Task: Look for space in I-n-Salah, Algeria from 21st June, 2023 to 29th June, 2023 for 4 adults in price range Rs.7000 to Rs.12000. Place can be entire place with 2 bedrooms having 2 beds and 2 bathrooms. Property type can be house, flat, hotel. Amenities needed are: washing machine. Booking option can be shelf check-in. Required host language is .
Action: Mouse moved to (595, 113)
Screenshot: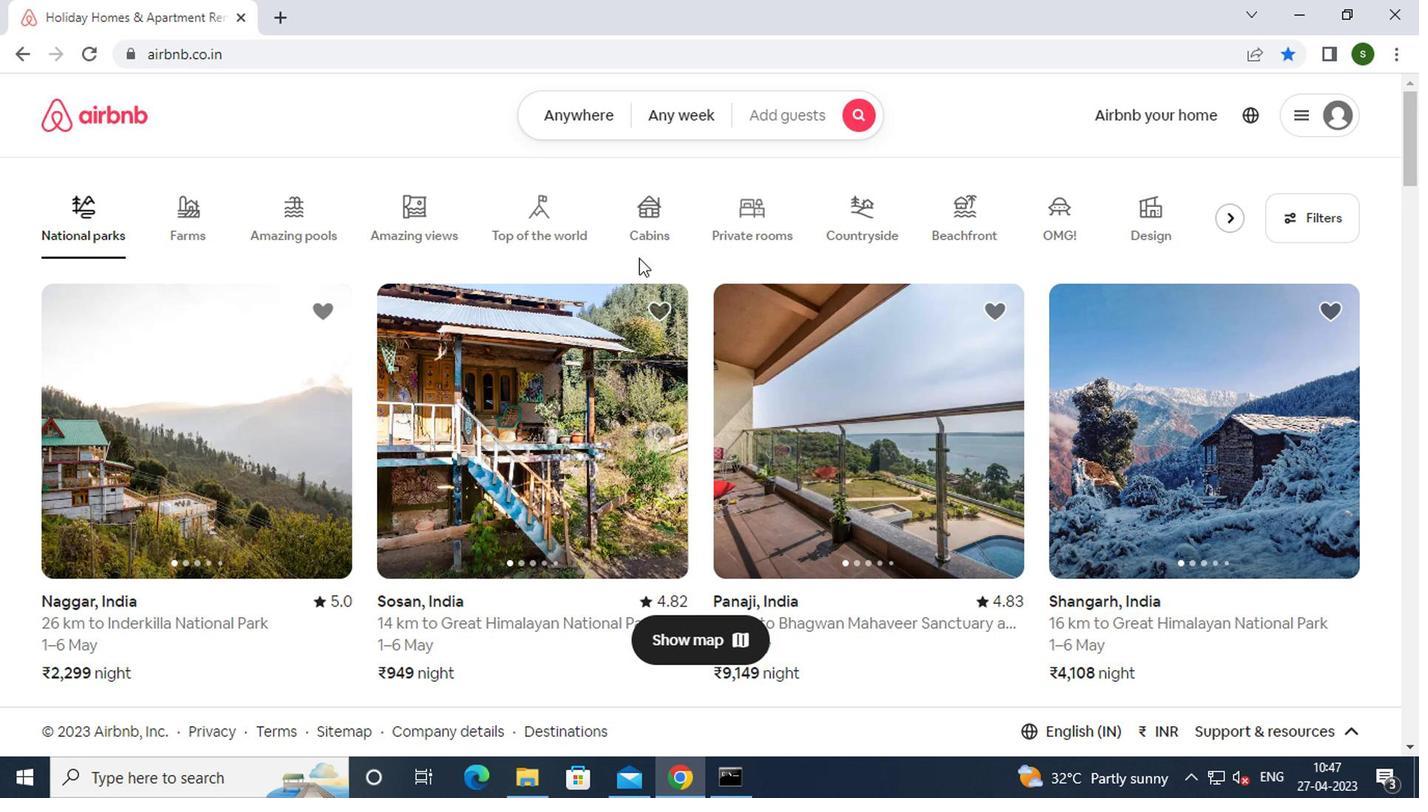 
Action: Mouse pressed left at (595, 113)
Screenshot: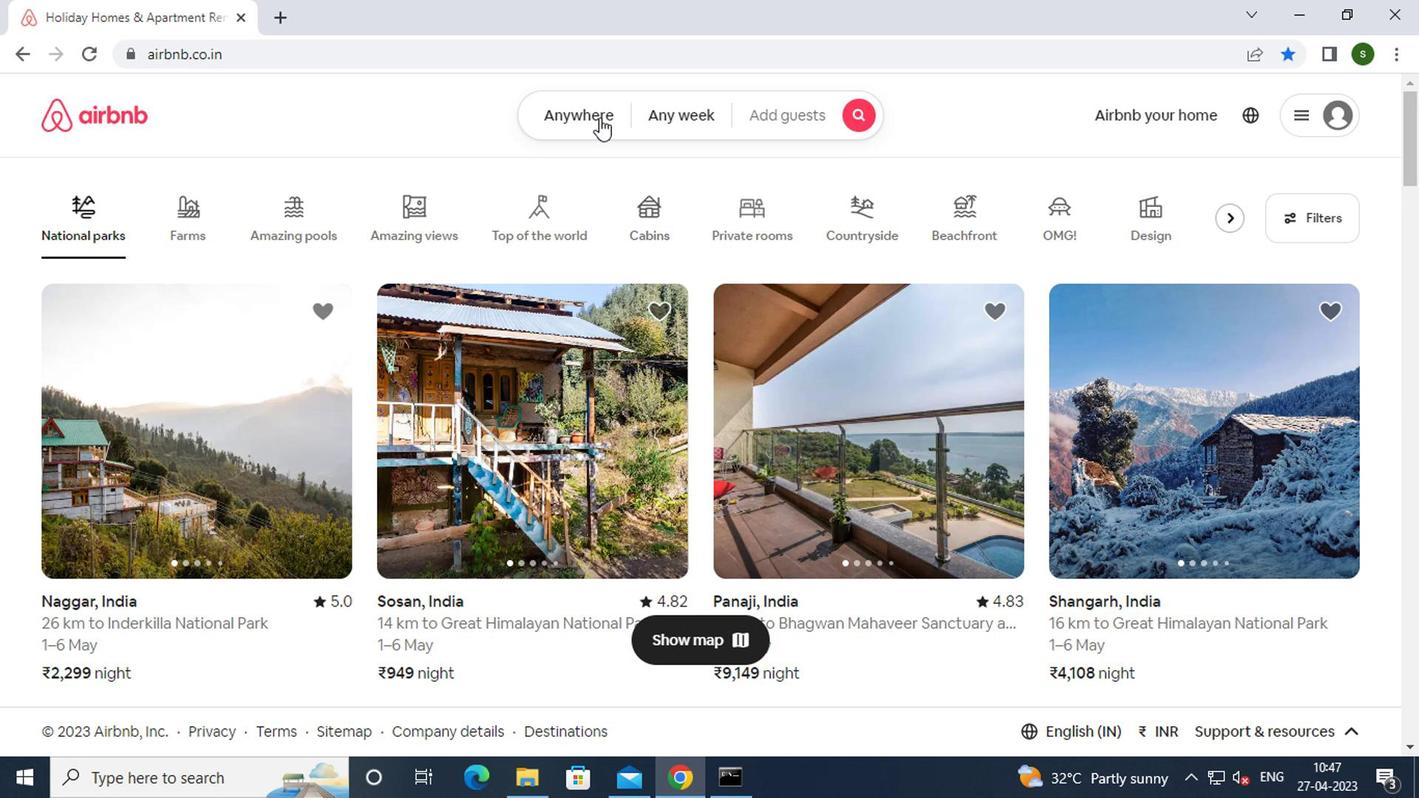 
Action: Mouse moved to (489, 198)
Screenshot: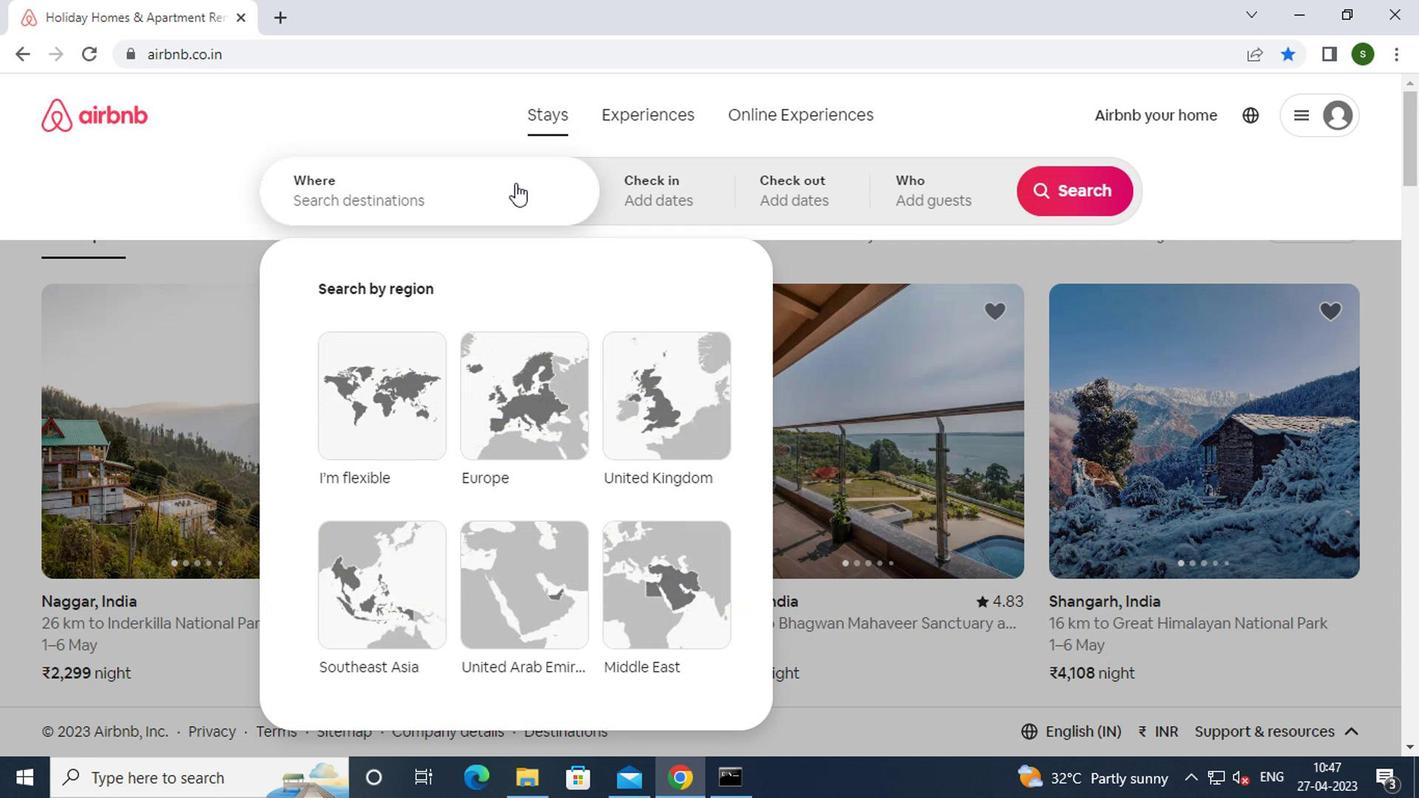
Action: Mouse pressed left at (489, 198)
Screenshot: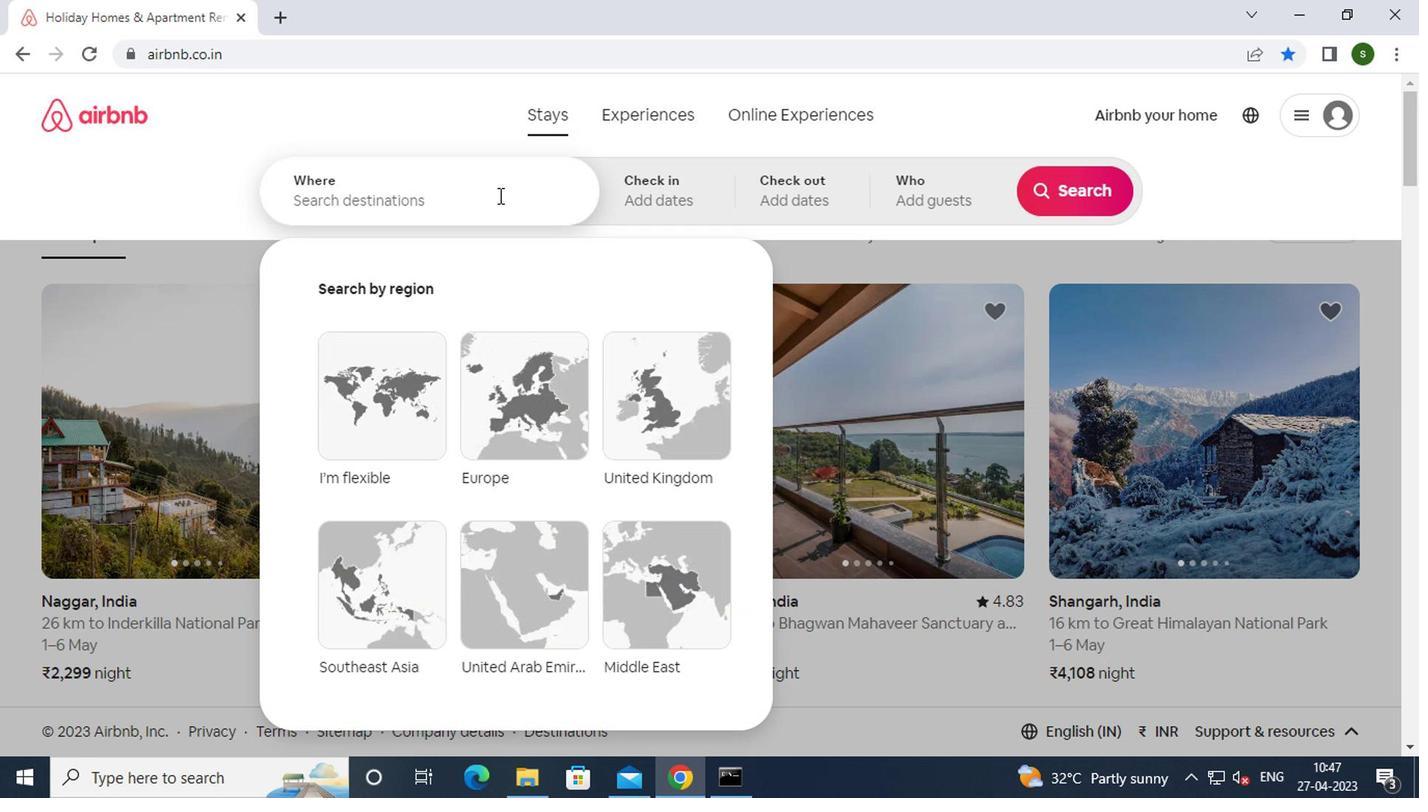 
Action: Key pressed i-<Key.caps_lock>n-<Key.caps_lock>s<Key.caps_lock>alah,<Key.space><Key.caps_lock>
Screenshot: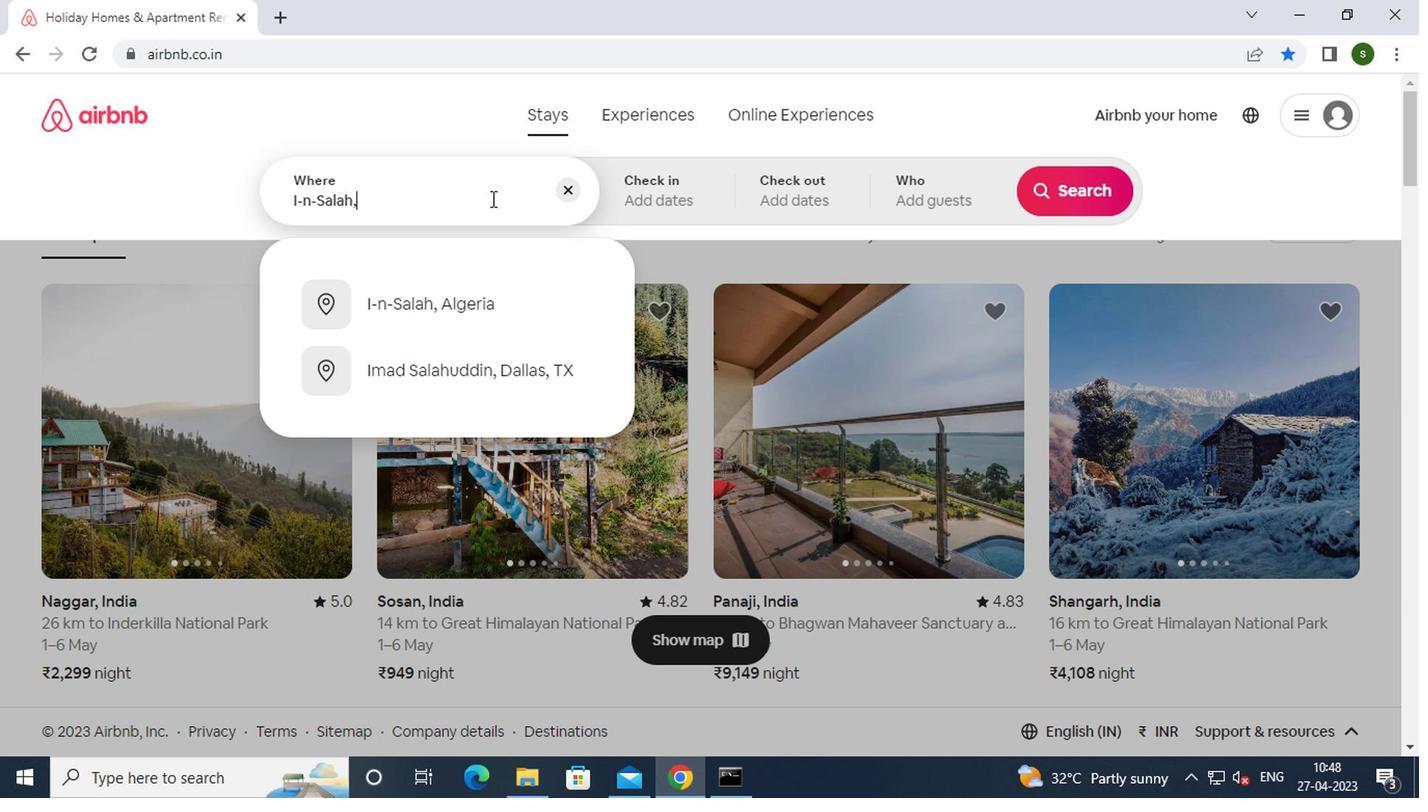 
Action: Mouse moved to (449, 285)
Screenshot: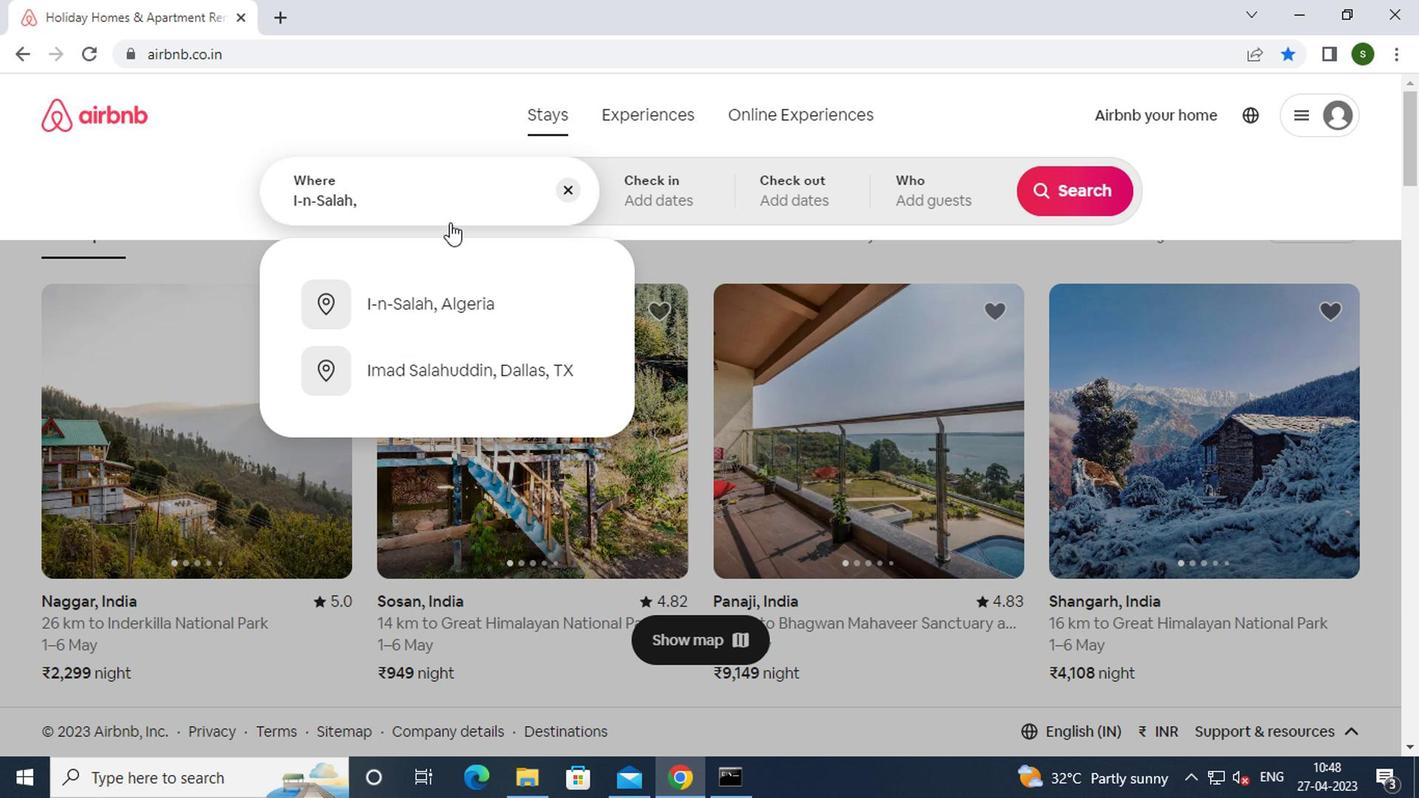 
Action: Mouse pressed left at (449, 285)
Screenshot: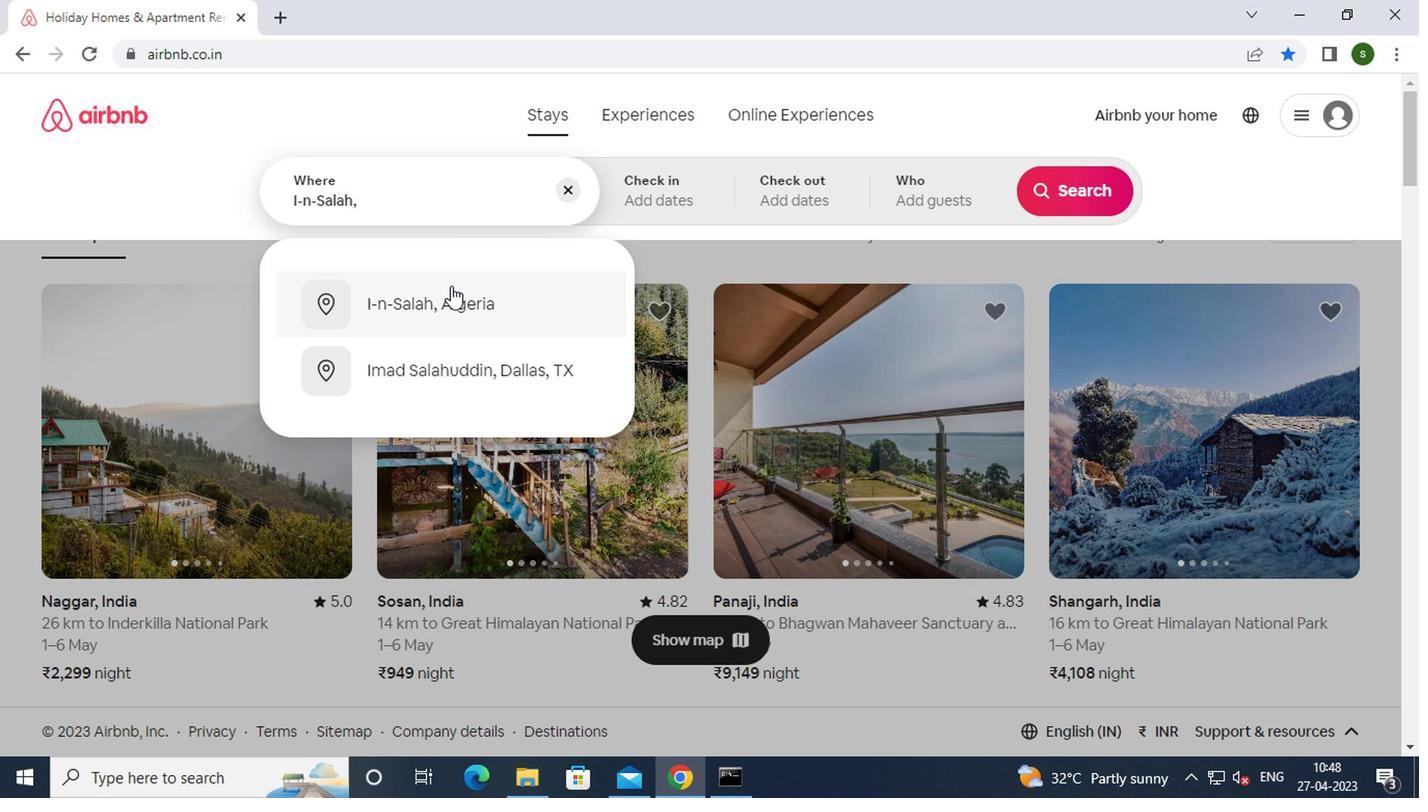 
Action: Mouse moved to (1045, 355)
Screenshot: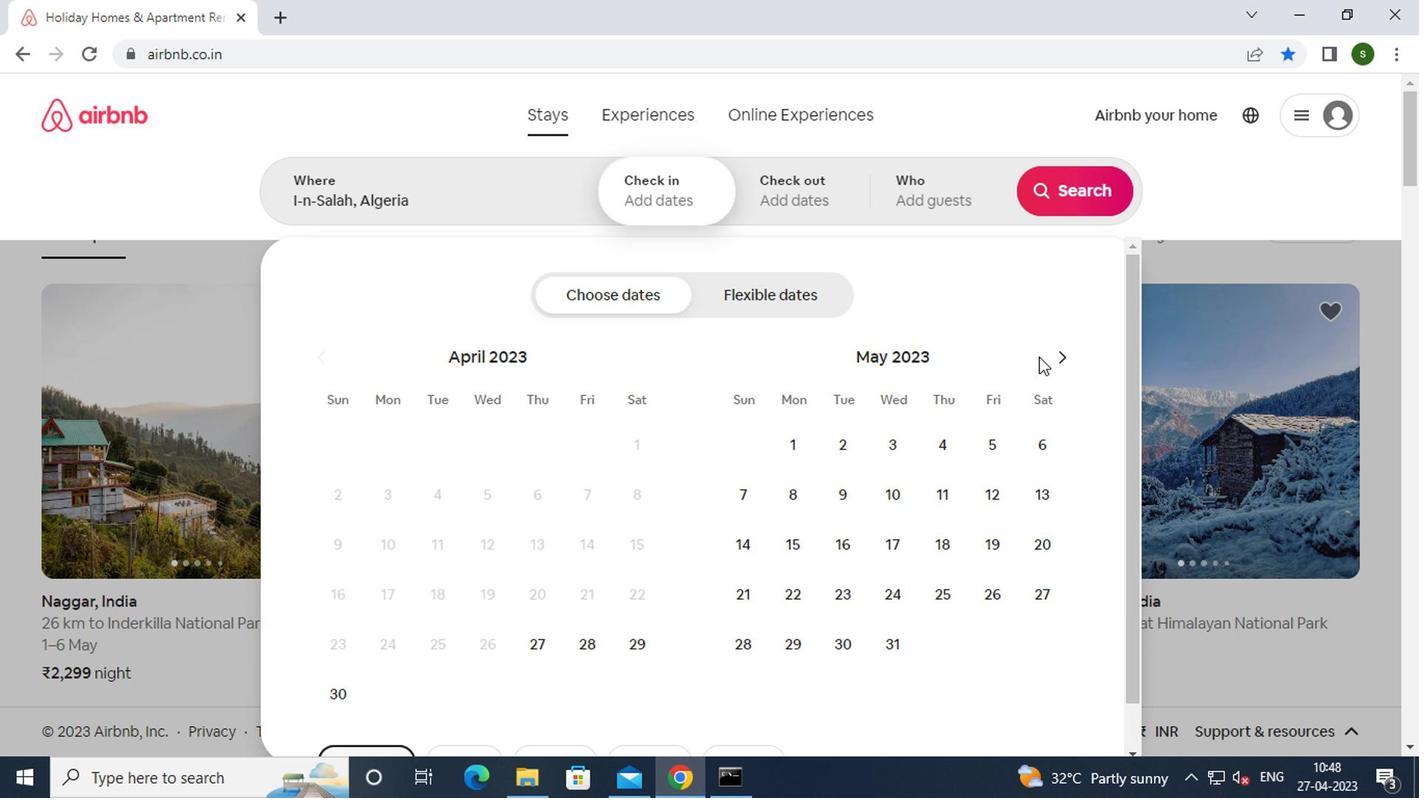 
Action: Mouse pressed left at (1045, 355)
Screenshot: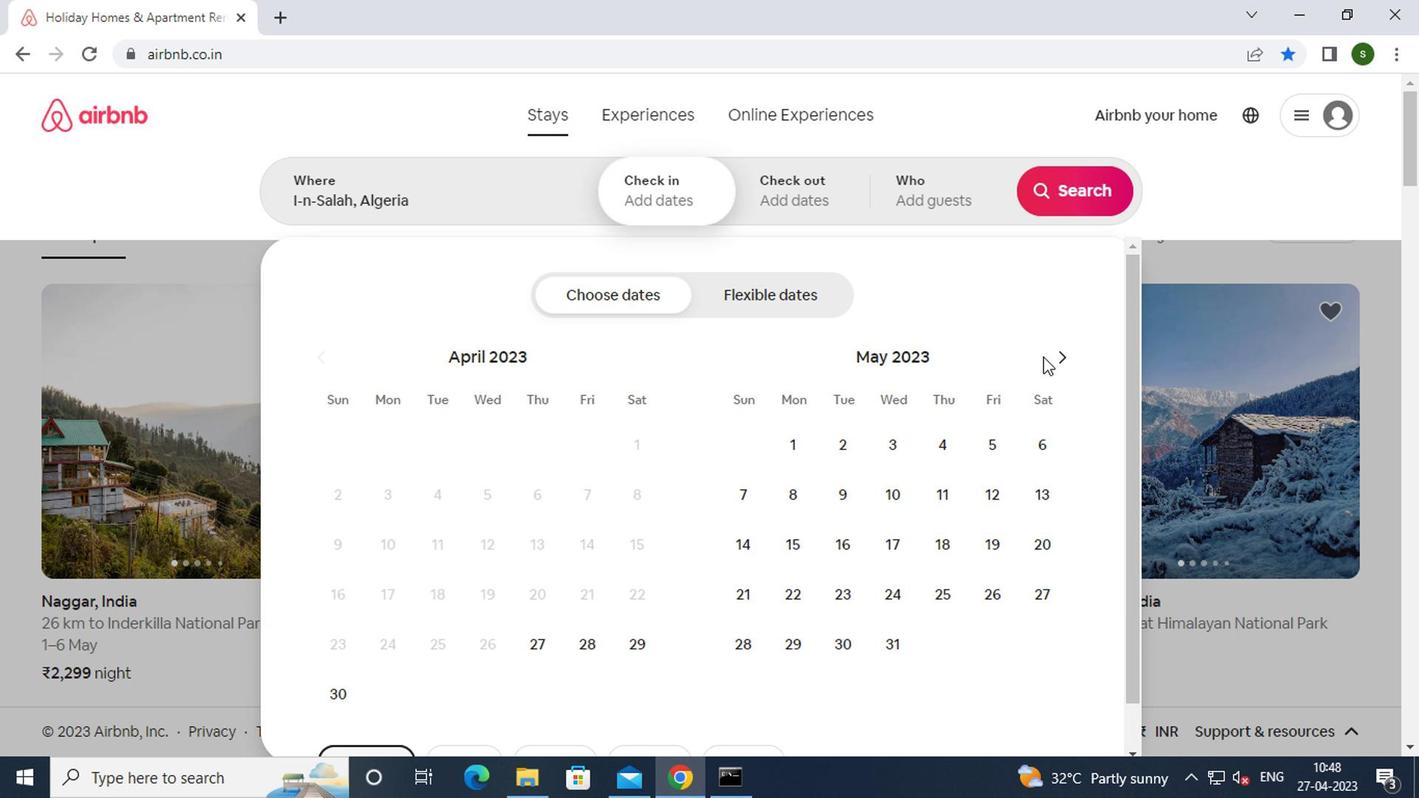 
Action: Mouse moved to (889, 595)
Screenshot: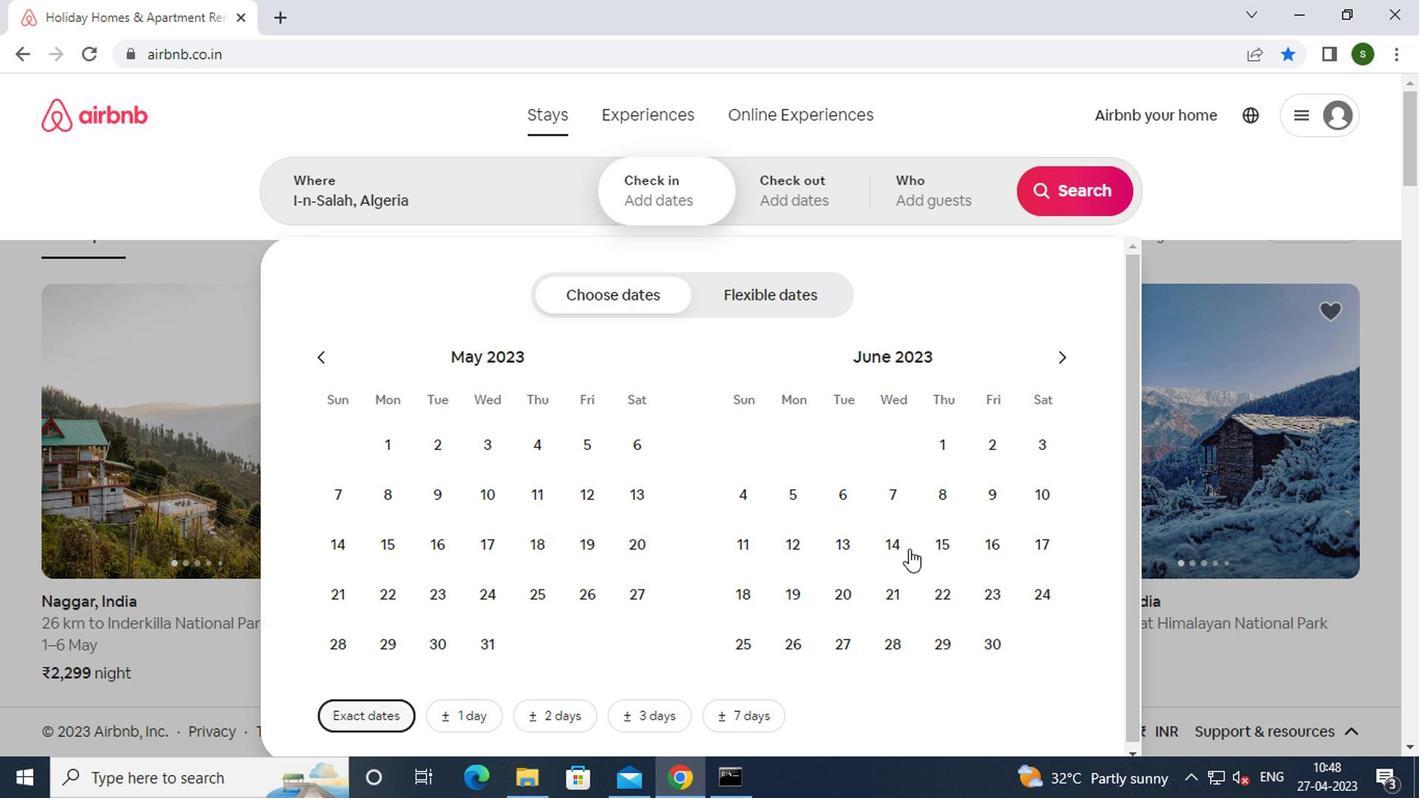 
Action: Mouse pressed left at (889, 595)
Screenshot: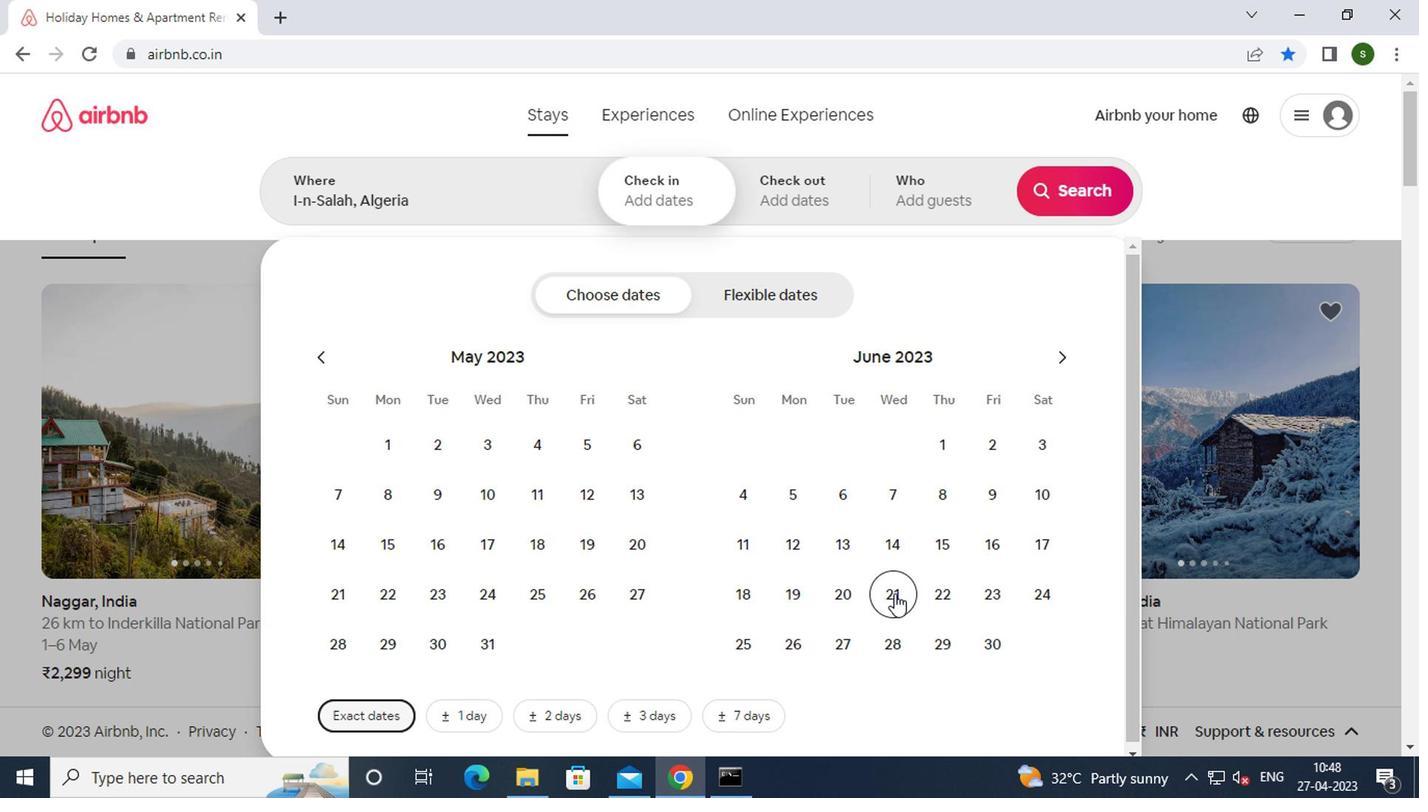 
Action: Mouse moved to (932, 638)
Screenshot: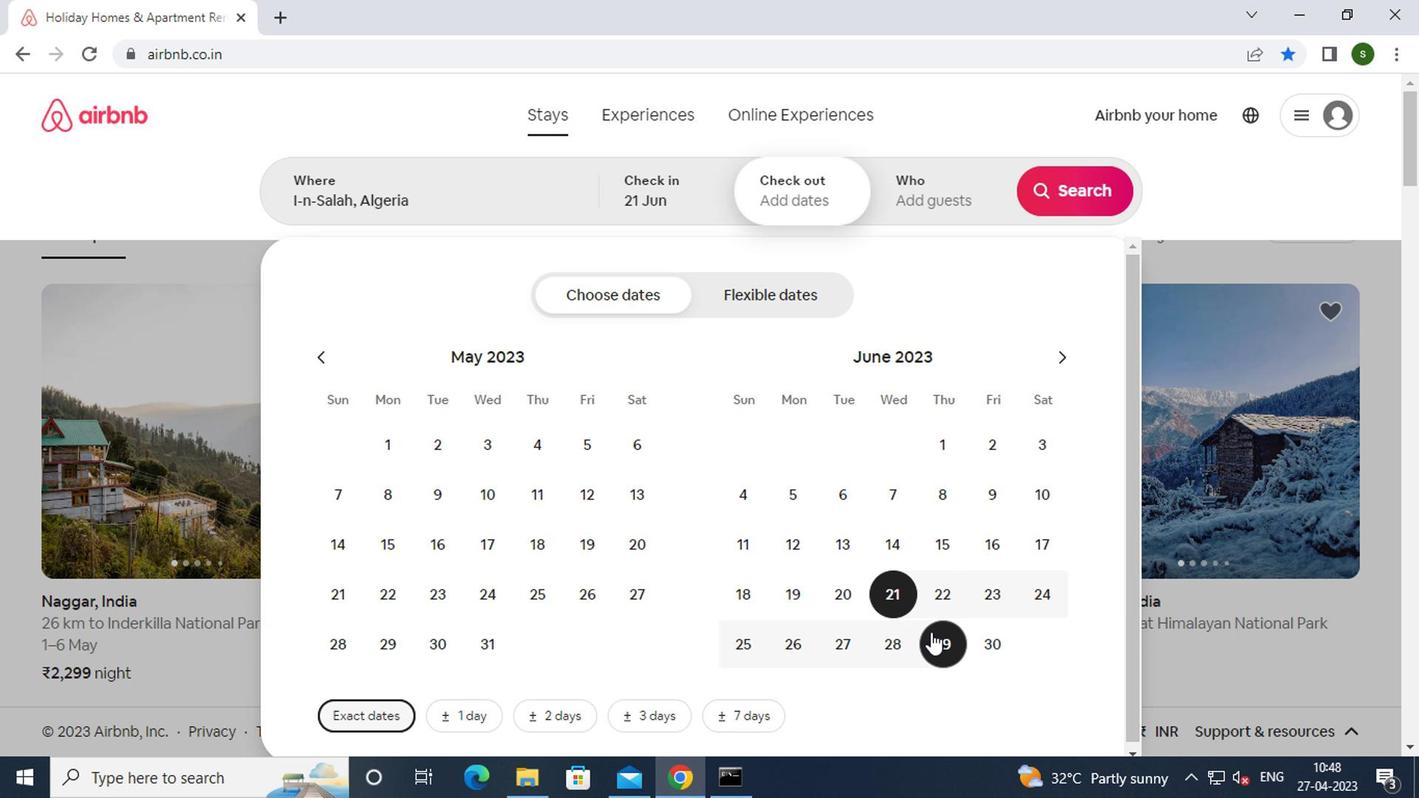 
Action: Mouse pressed left at (932, 638)
Screenshot: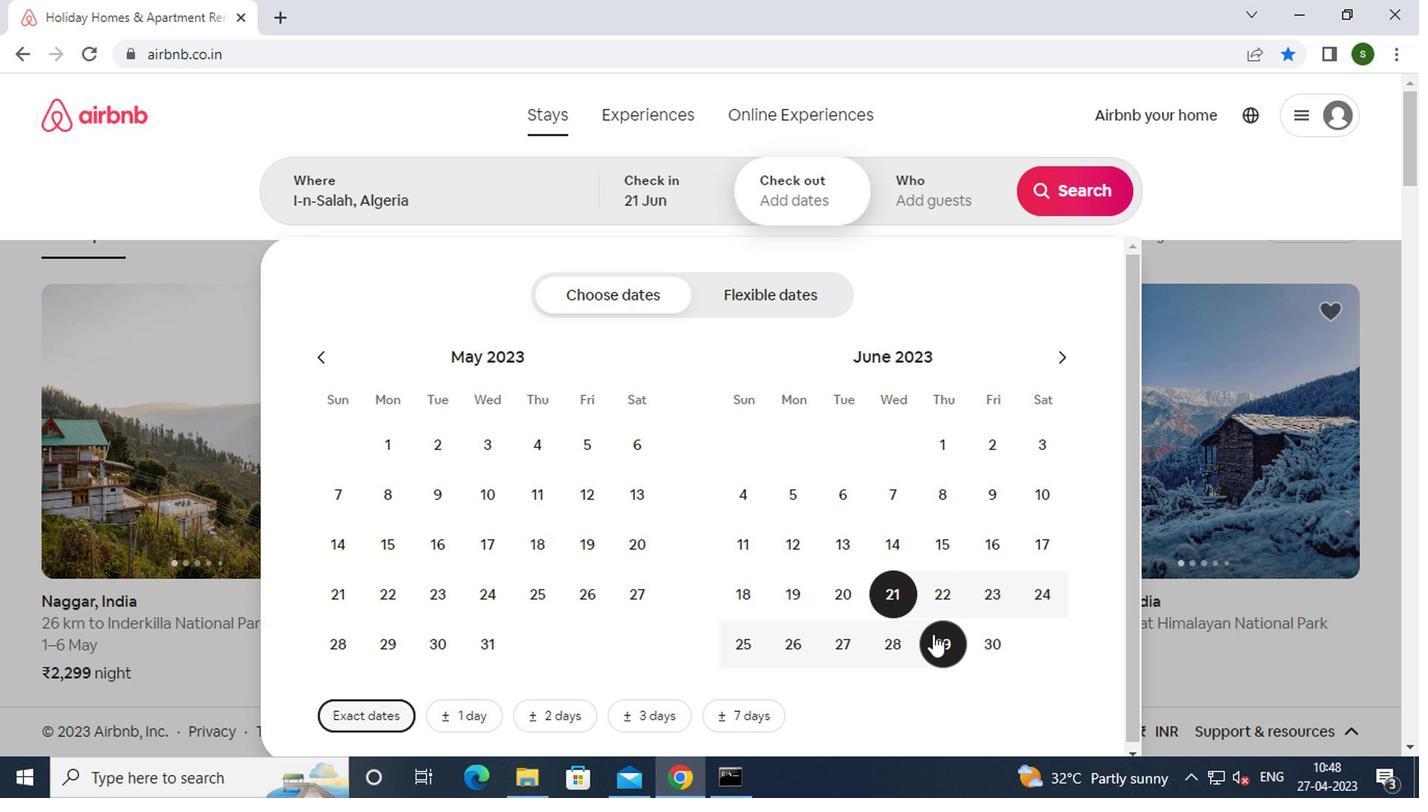 
Action: Mouse moved to (932, 194)
Screenshot: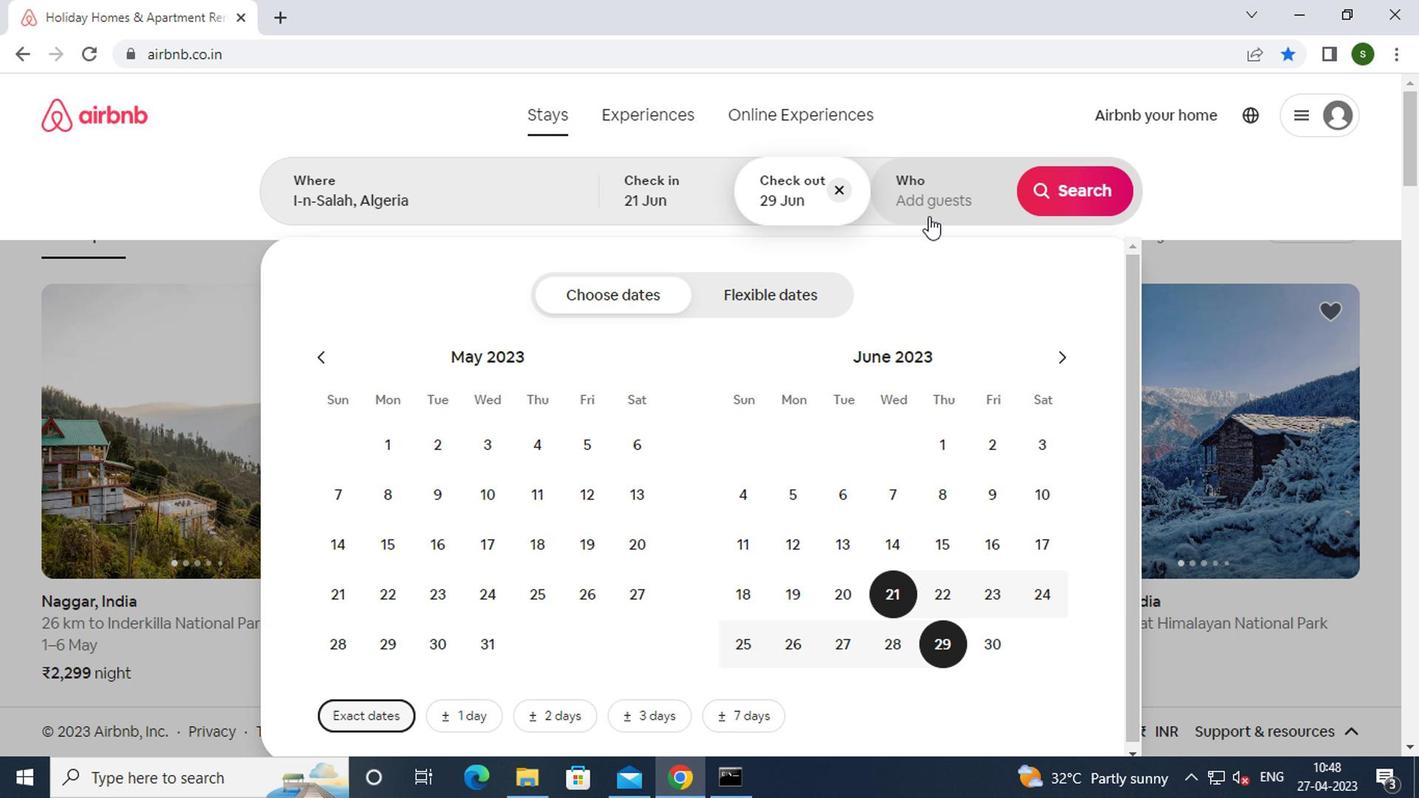 
Action: Mouse pressed left at (932, 194)
Screenshot: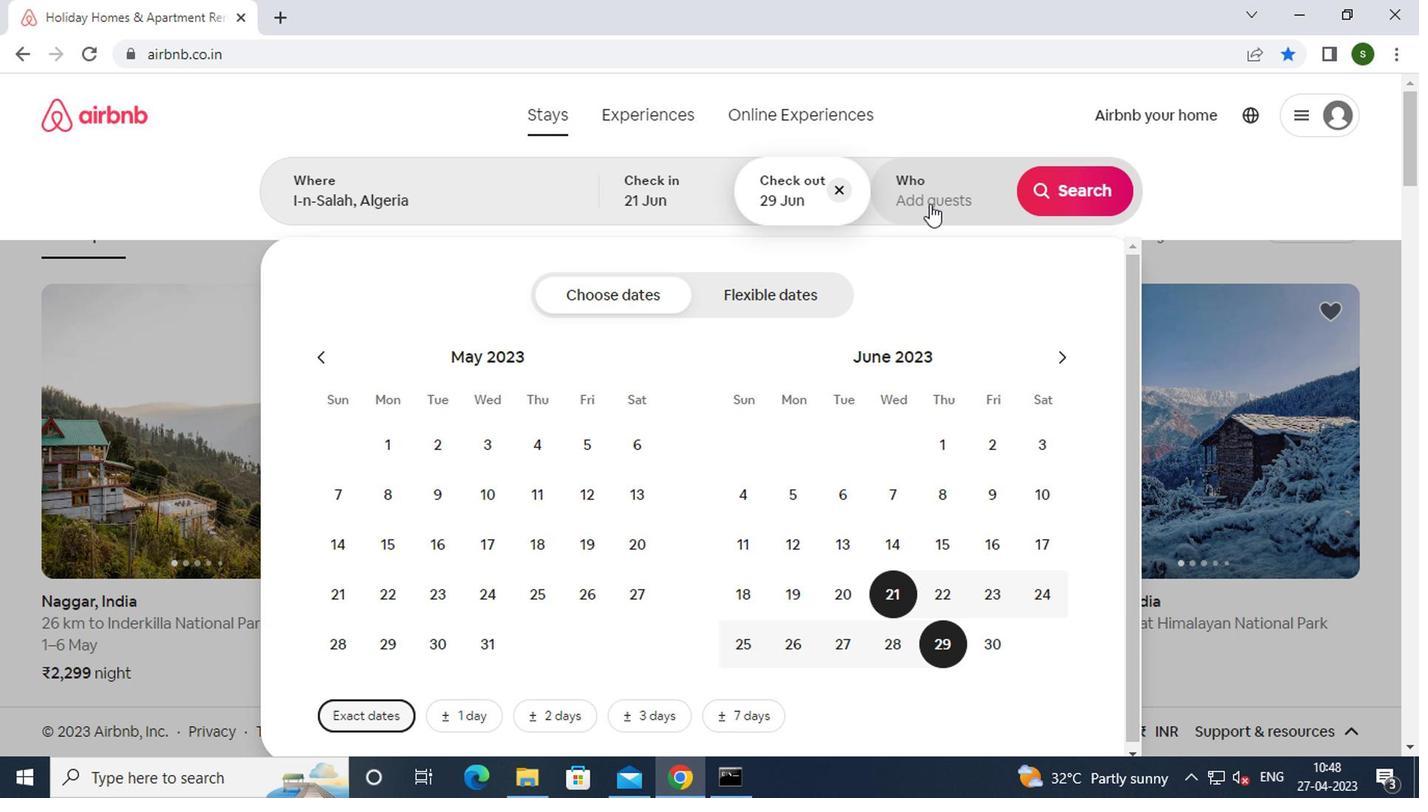 
Action: Mouse moved to (1080, 301)
Screenshot: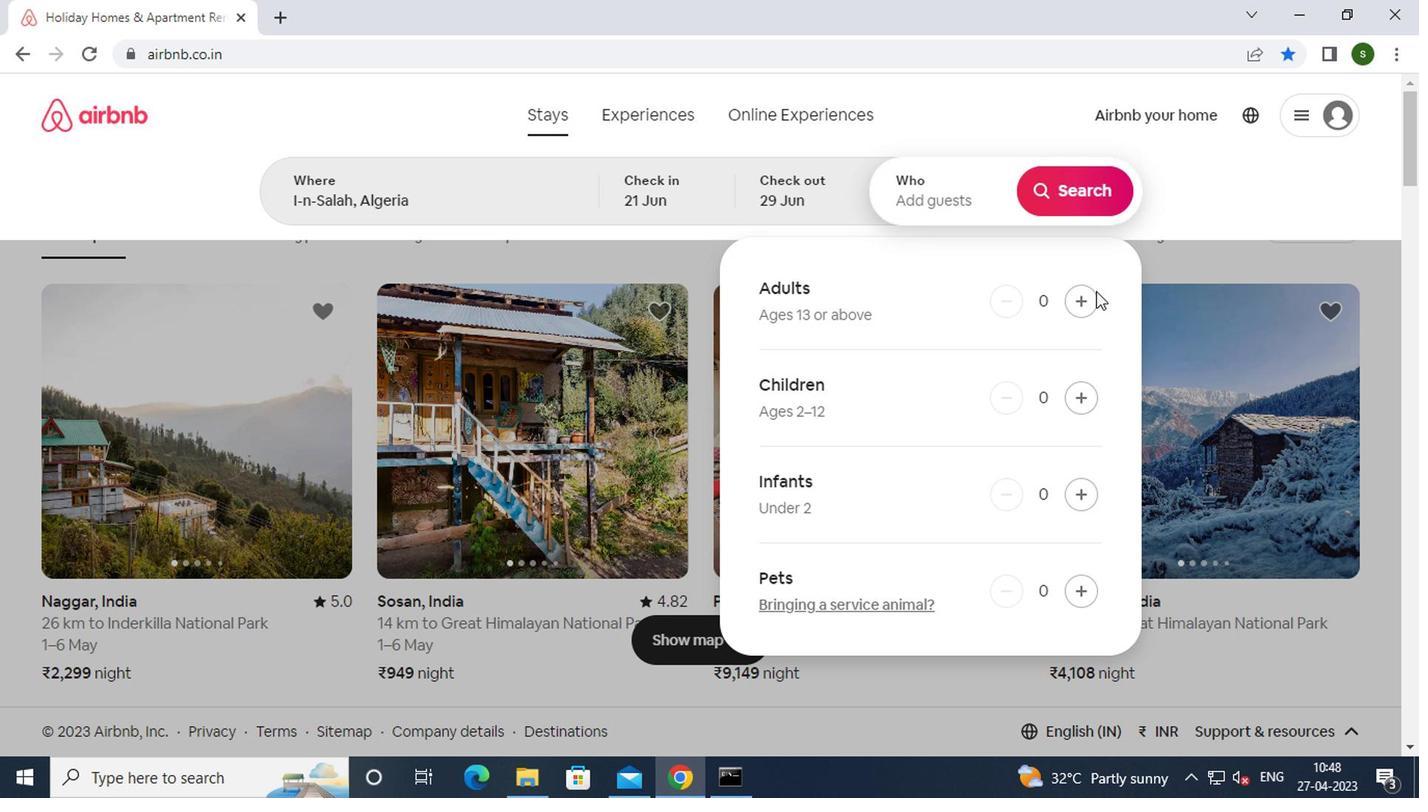 
Action: Mouse pressed left at (1080, 301)
Screenshot: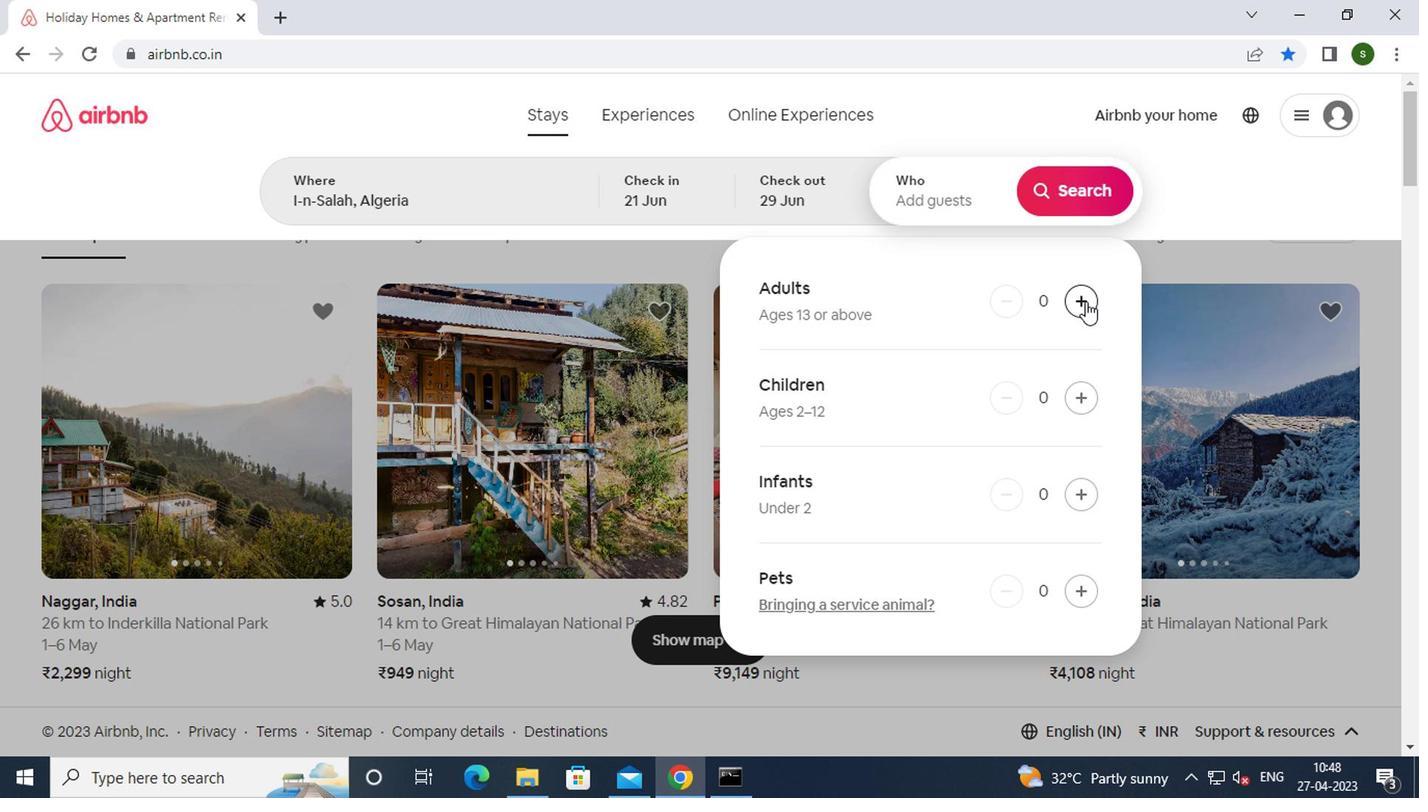 
Action: Mouse pressed left at (1080, 301)
Screenshot: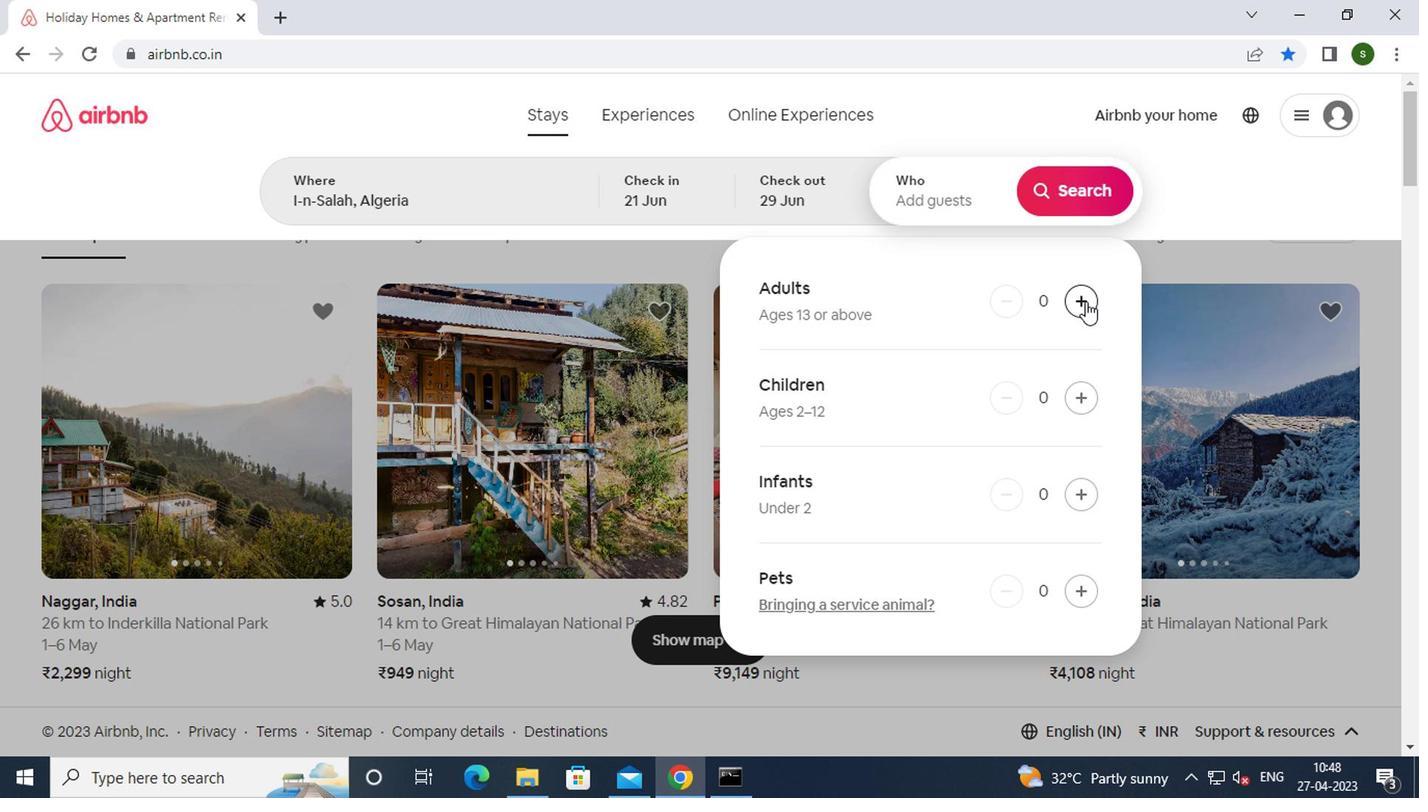 
Action: Mouse pressed left at (1080, 301)
Screenshot: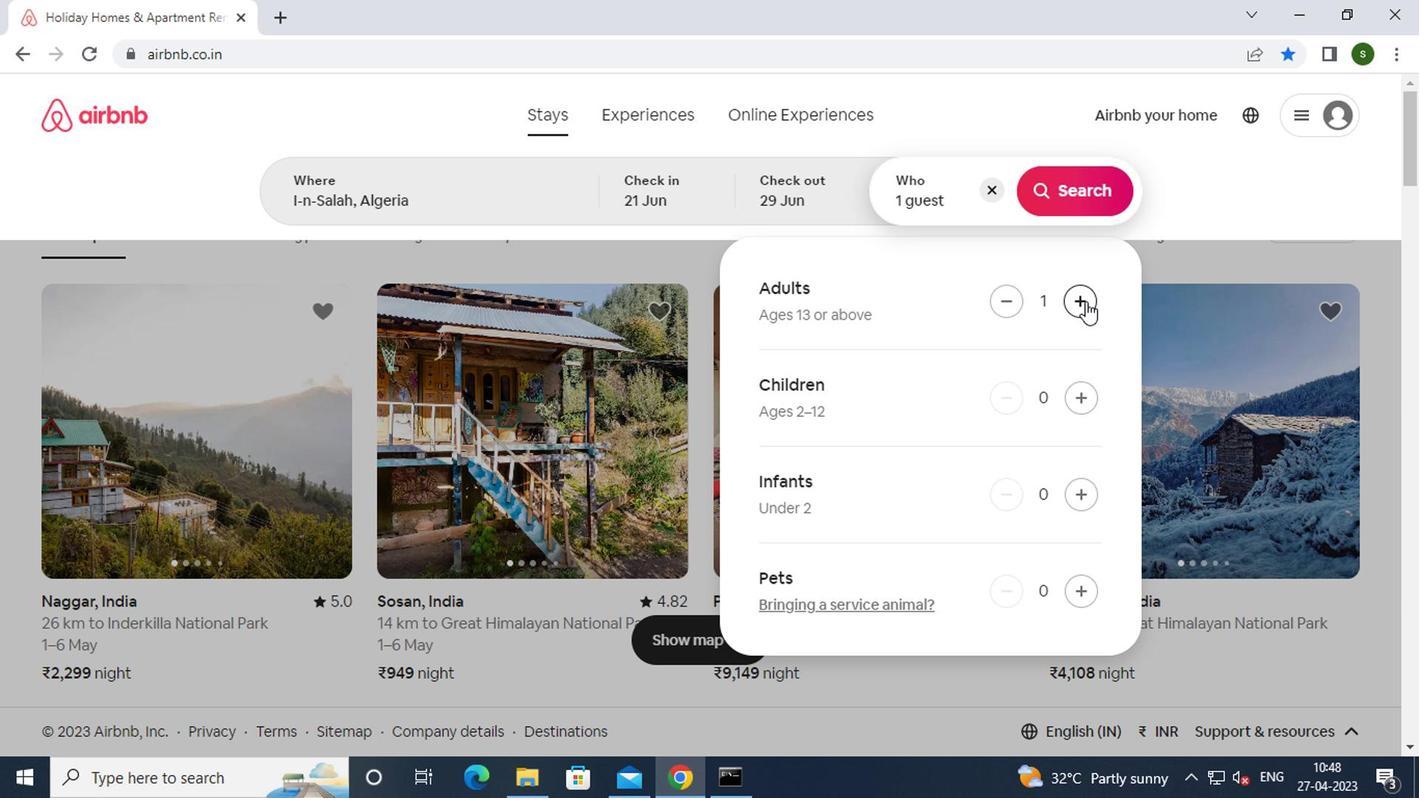 
Action: Mouse pressed left at (1080, 301)
Screenshot: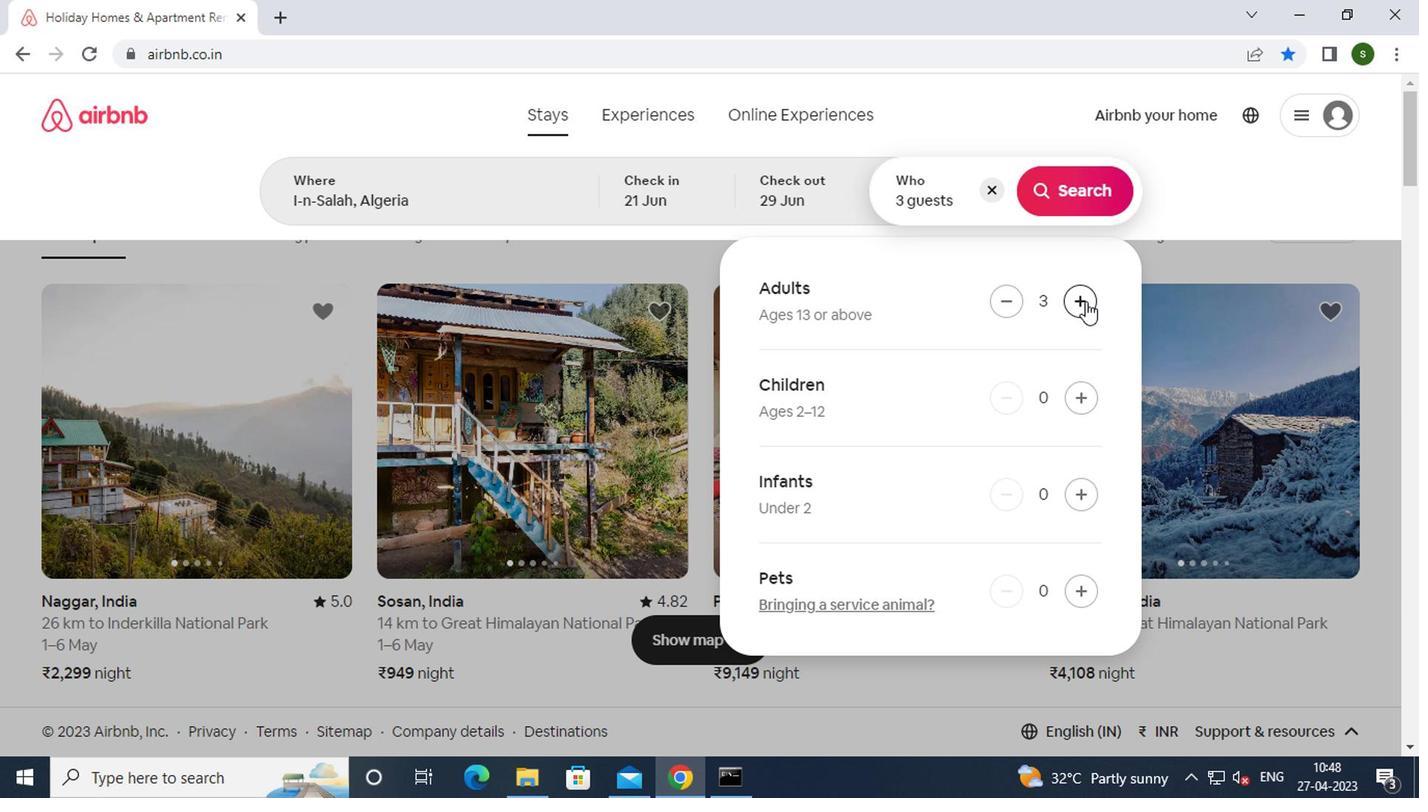 
Action: Mouse moved to (1075, 188)
Screenshot: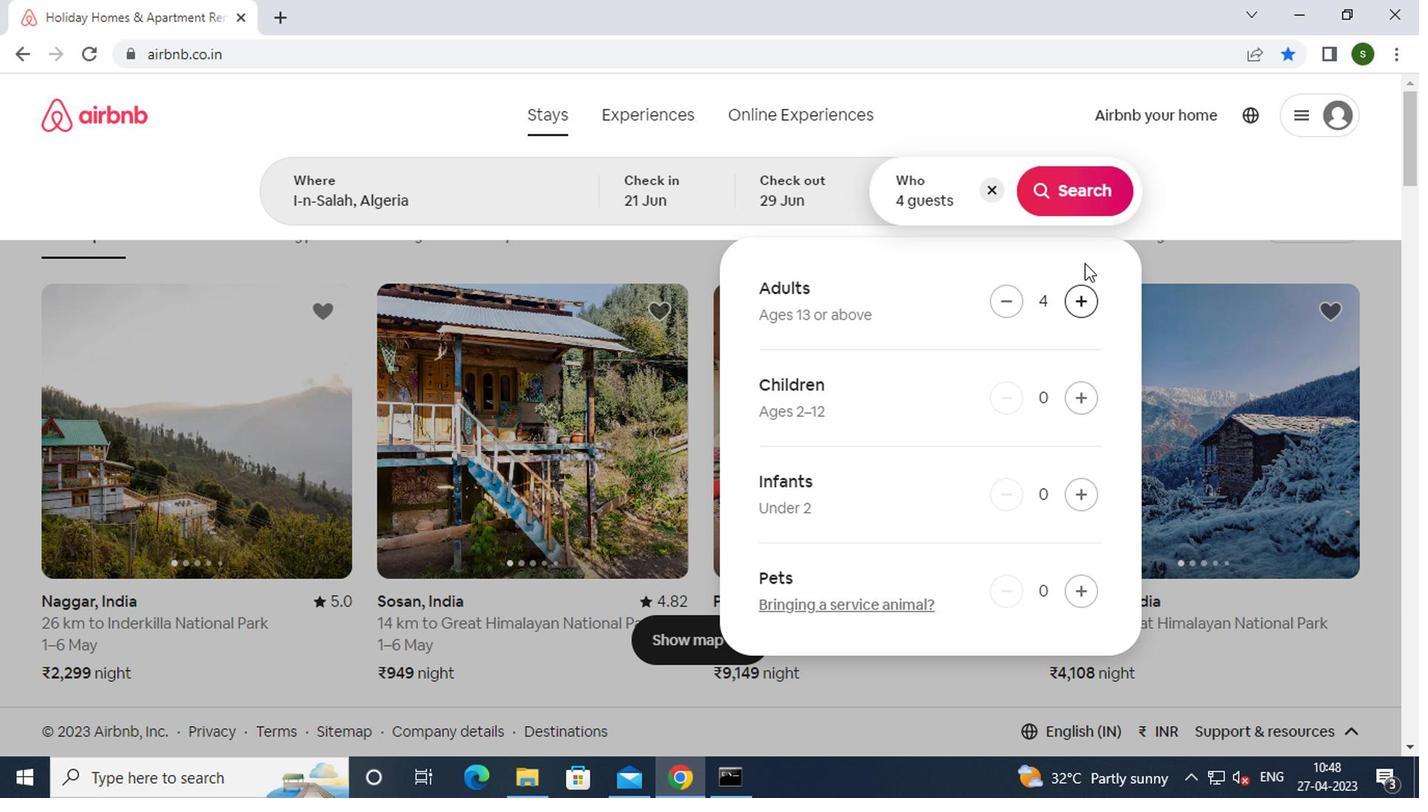 
Action: Mouse pressed left at (1075, 188)
Screenshot: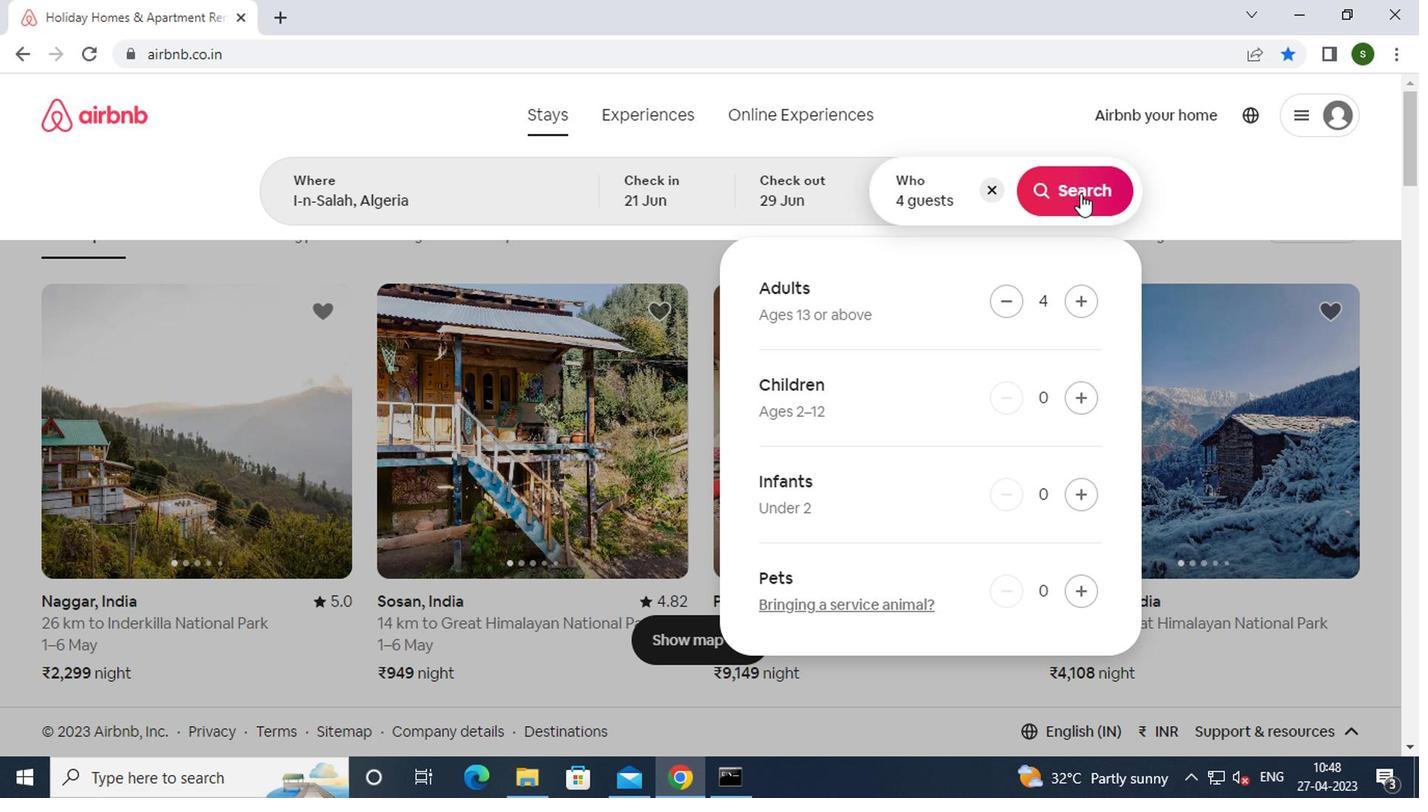 
Action: Mouse moved to (1321, 211)
Screenshot: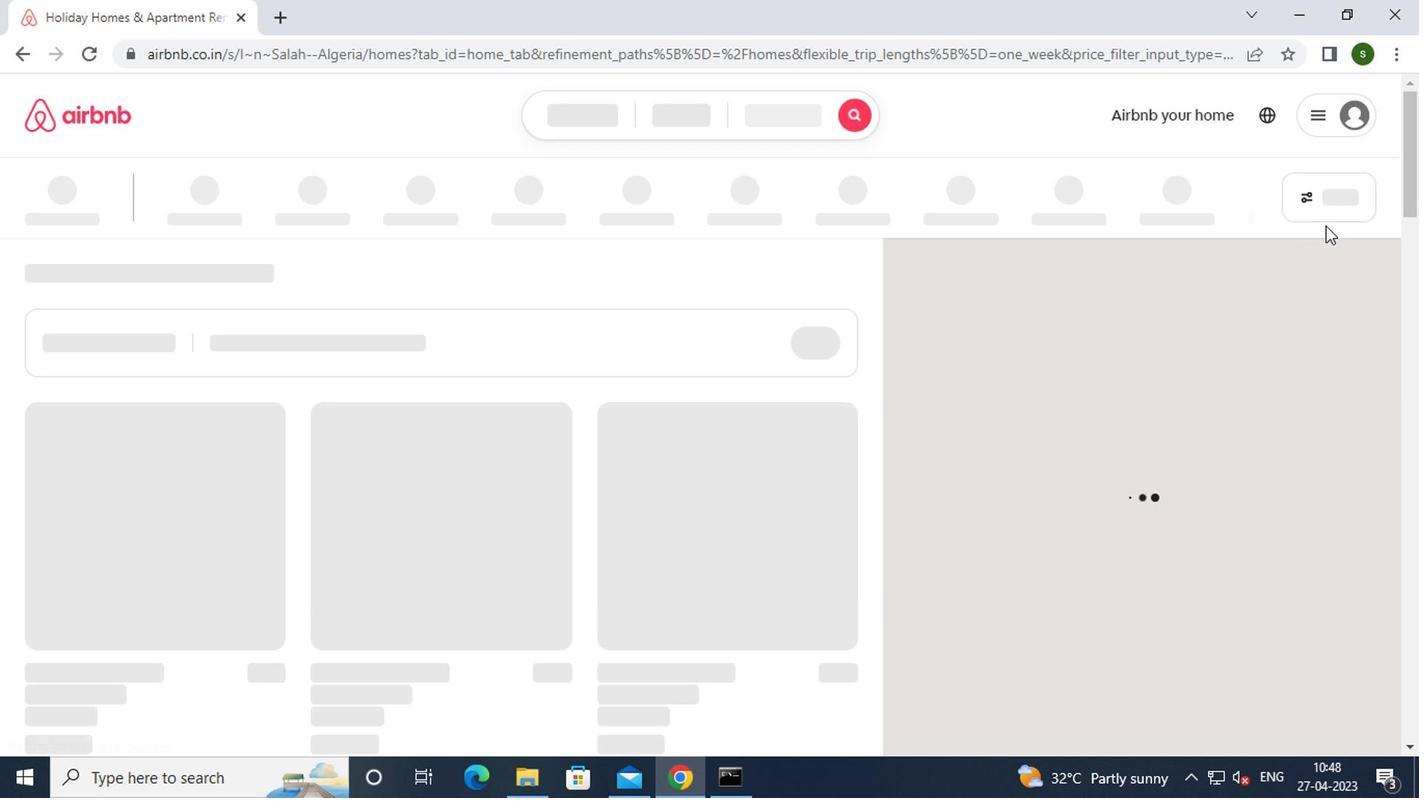 
Action: Mouse pressed left at (1321, 211)
Screenshot: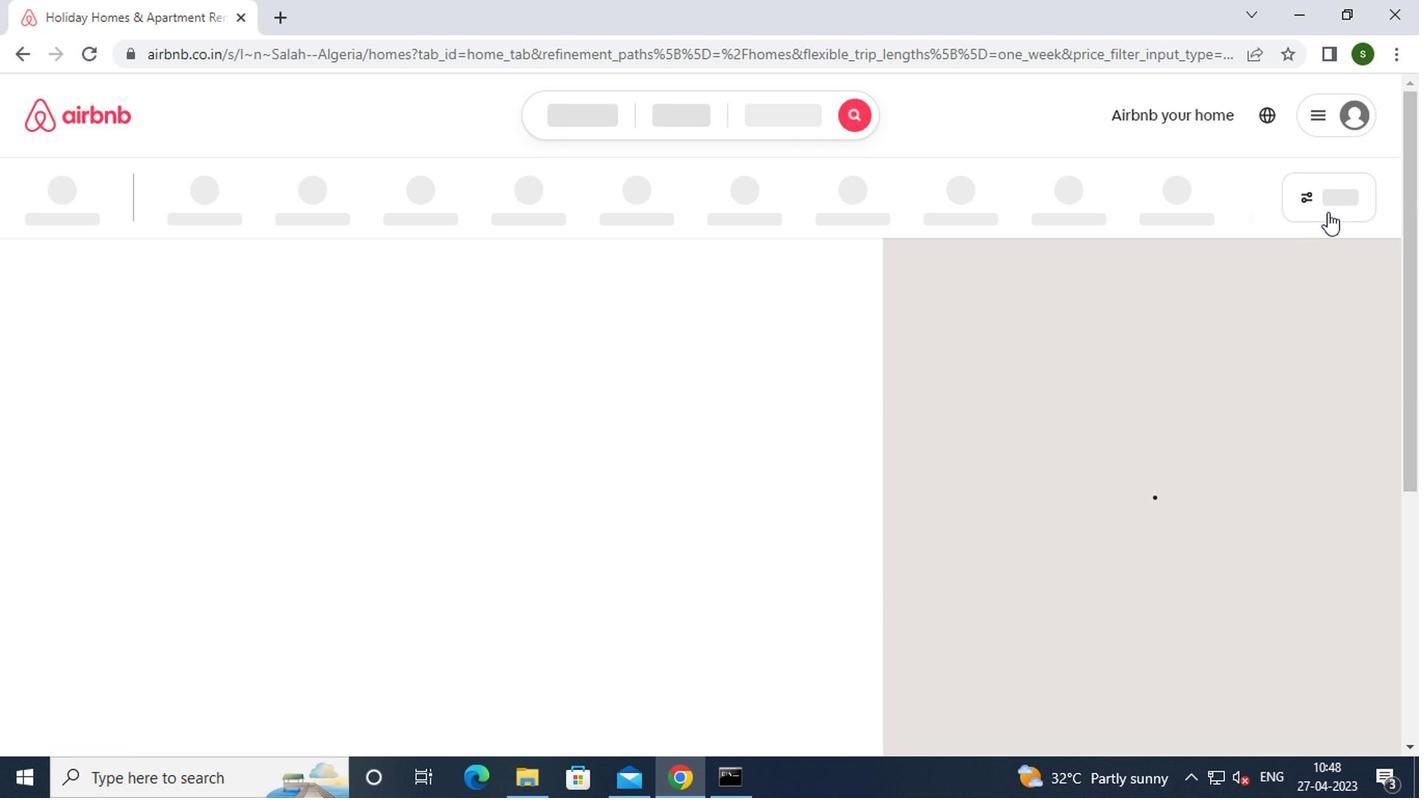 
Action: Mouse moved to (639, 328)
Screenshot: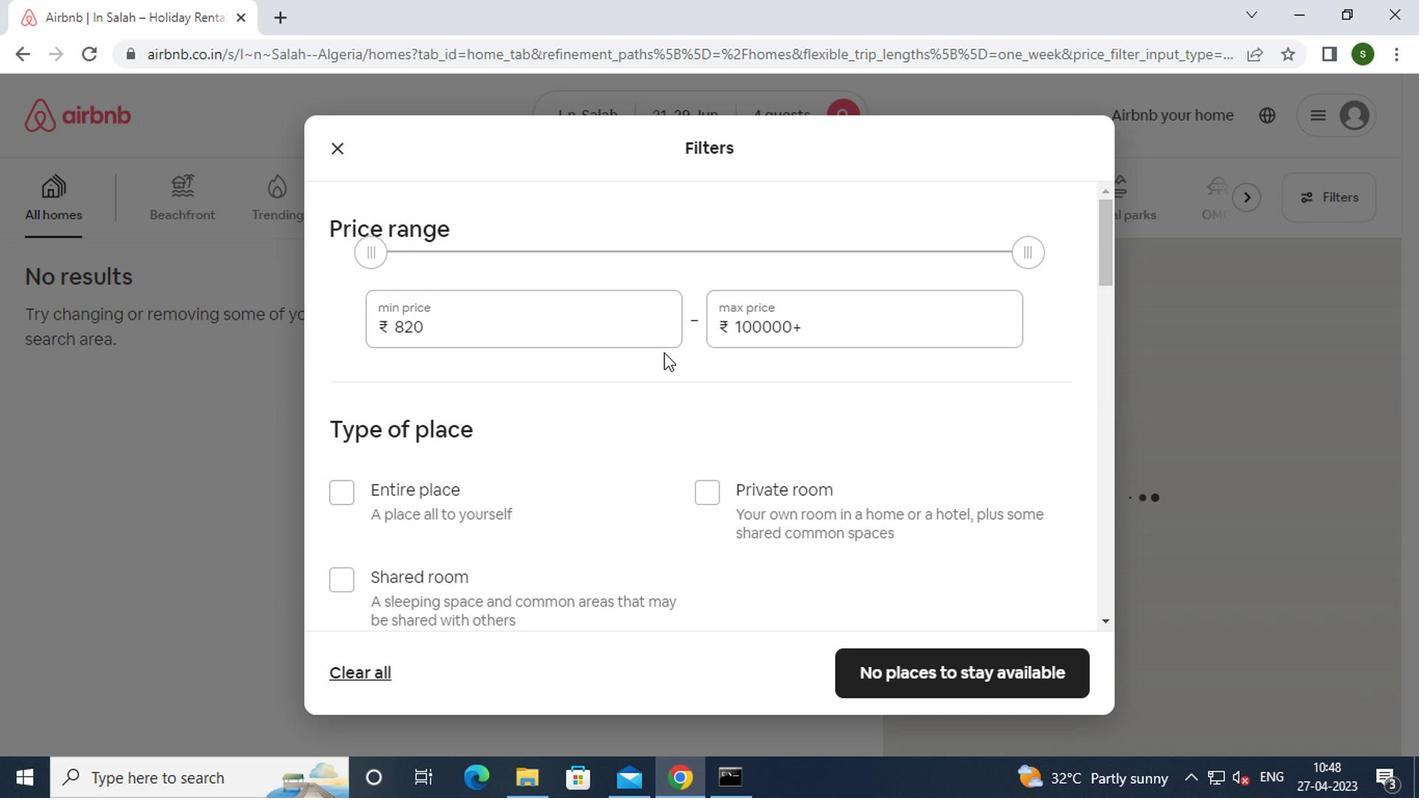 
Action: Mouse pressed left at (639, 328)
Screenshot: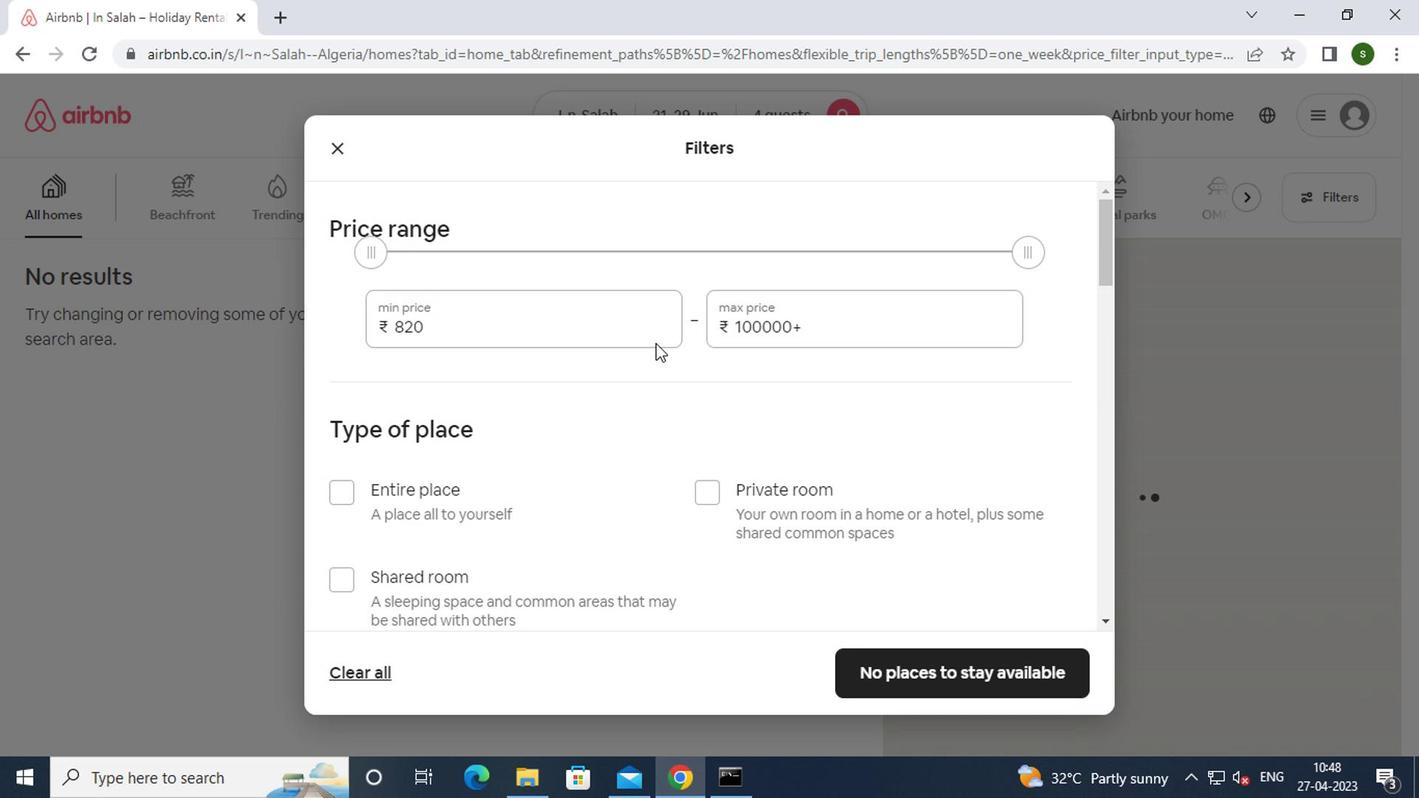 
Action: Key pressed <Key.backspace><Key.backspace><Key.backspace><Key.backspace><Key.backspace>7000
Screenshot: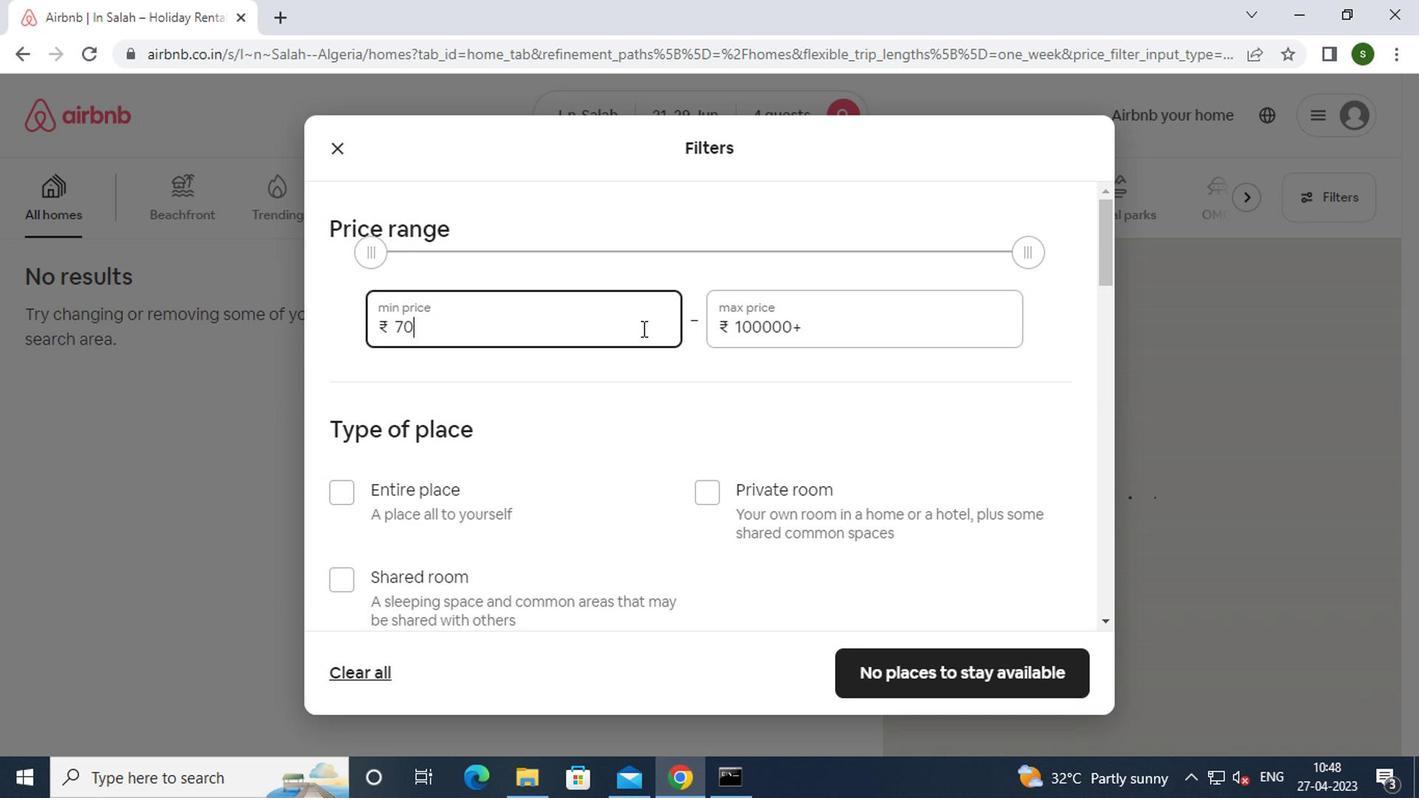 
Action: Mouse moved to (850, 337)
Screenshot: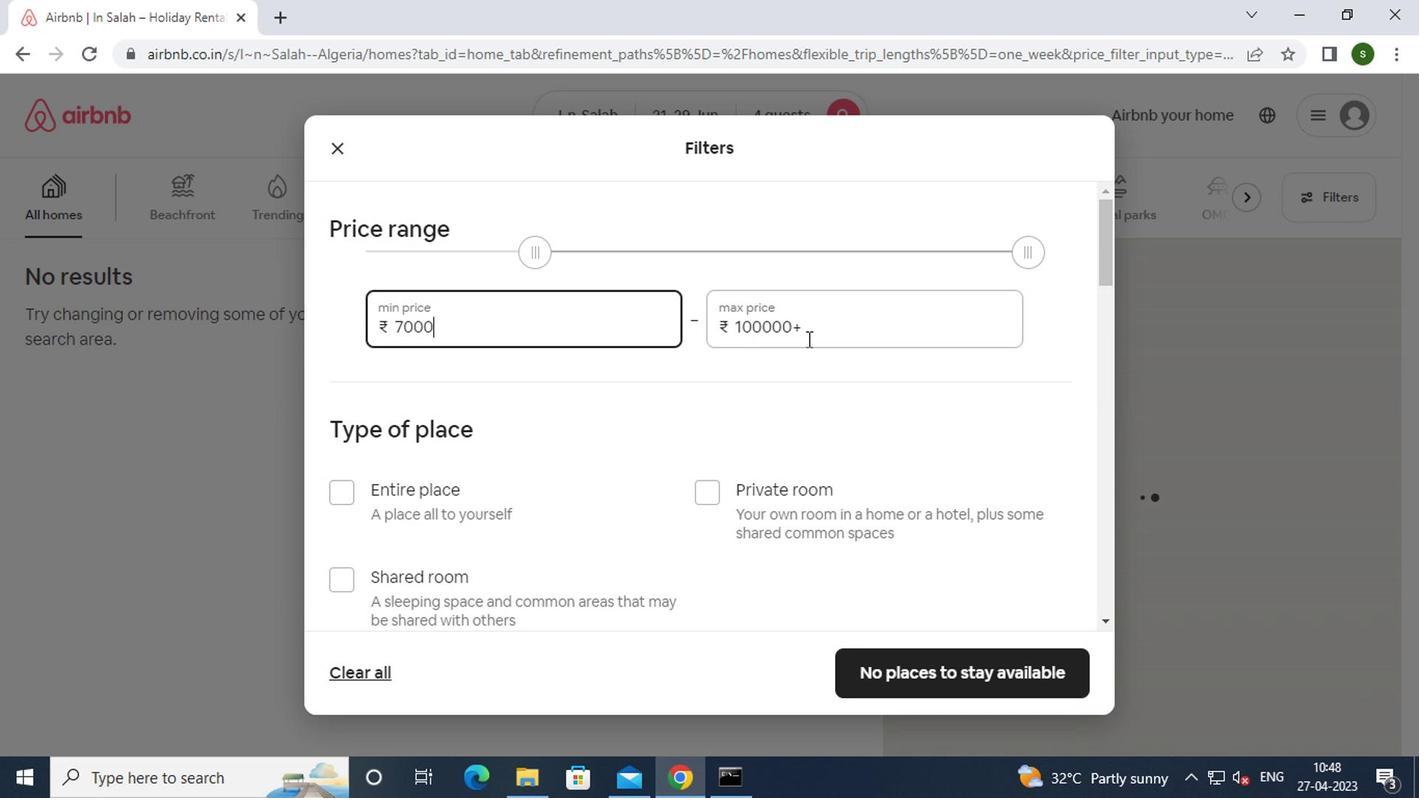 
Action: Mouse pressed left at (850, 337)
Screenshot: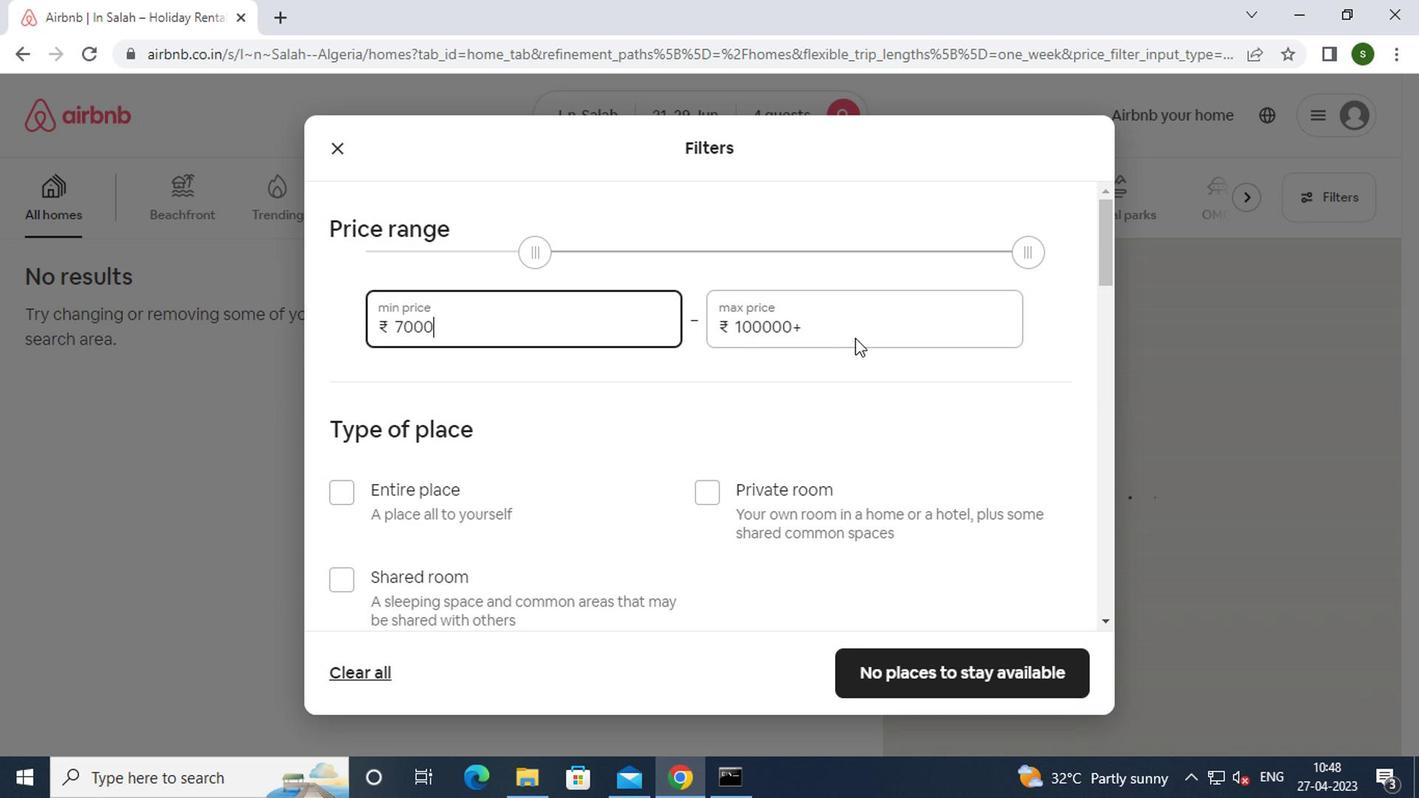 
Action: Mouse moved to (850, 335)
Screenshot: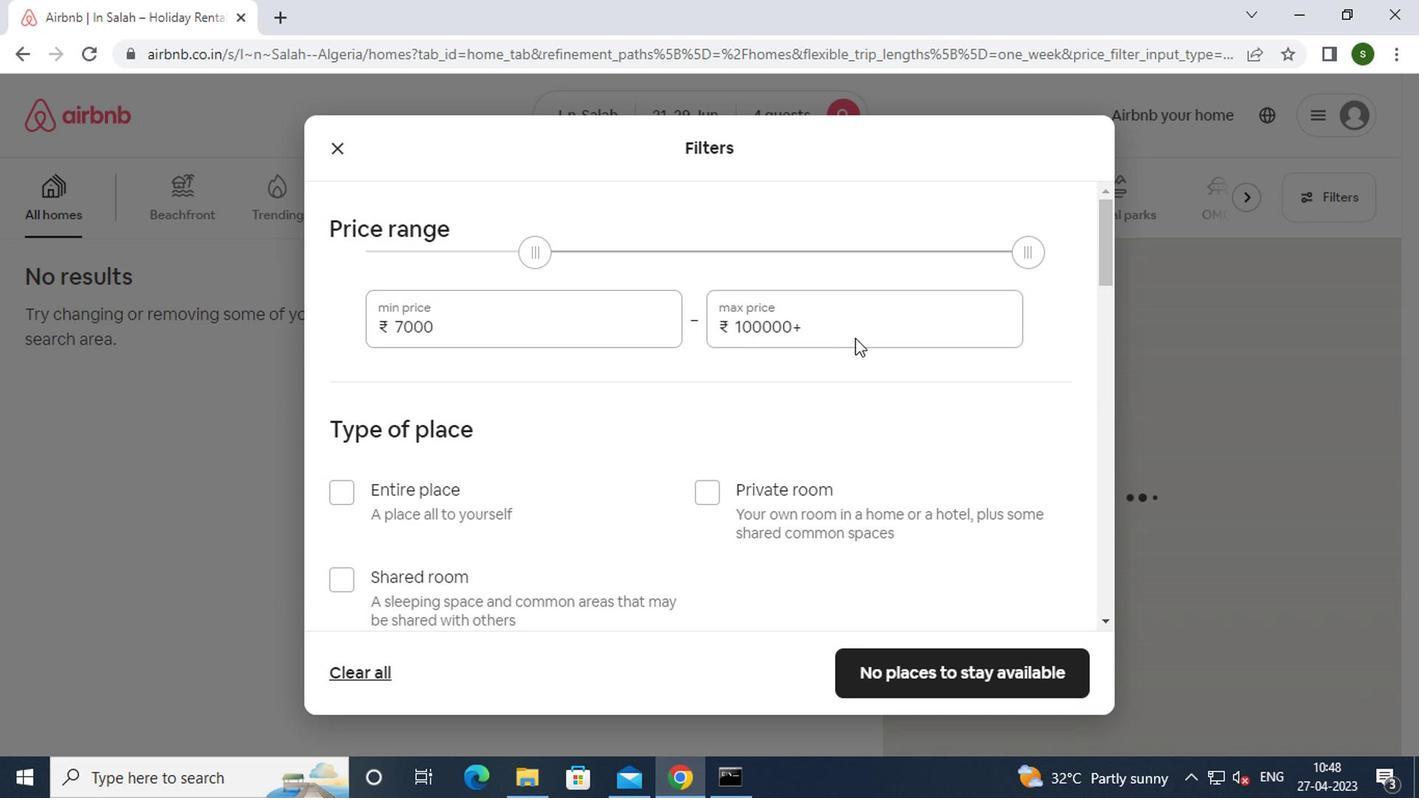 
Action: Key pressed <Key.backspace><Key.backspace><Key.backspace><Key.backspace><Key.backspace><Key.backspace><Key.backspace><Key.backspace><Key.backspace><Key.backspace><Key.backspace><Key.backspace><Key.backspace><Key.backspace><Key.backspace>12000
Screenshot: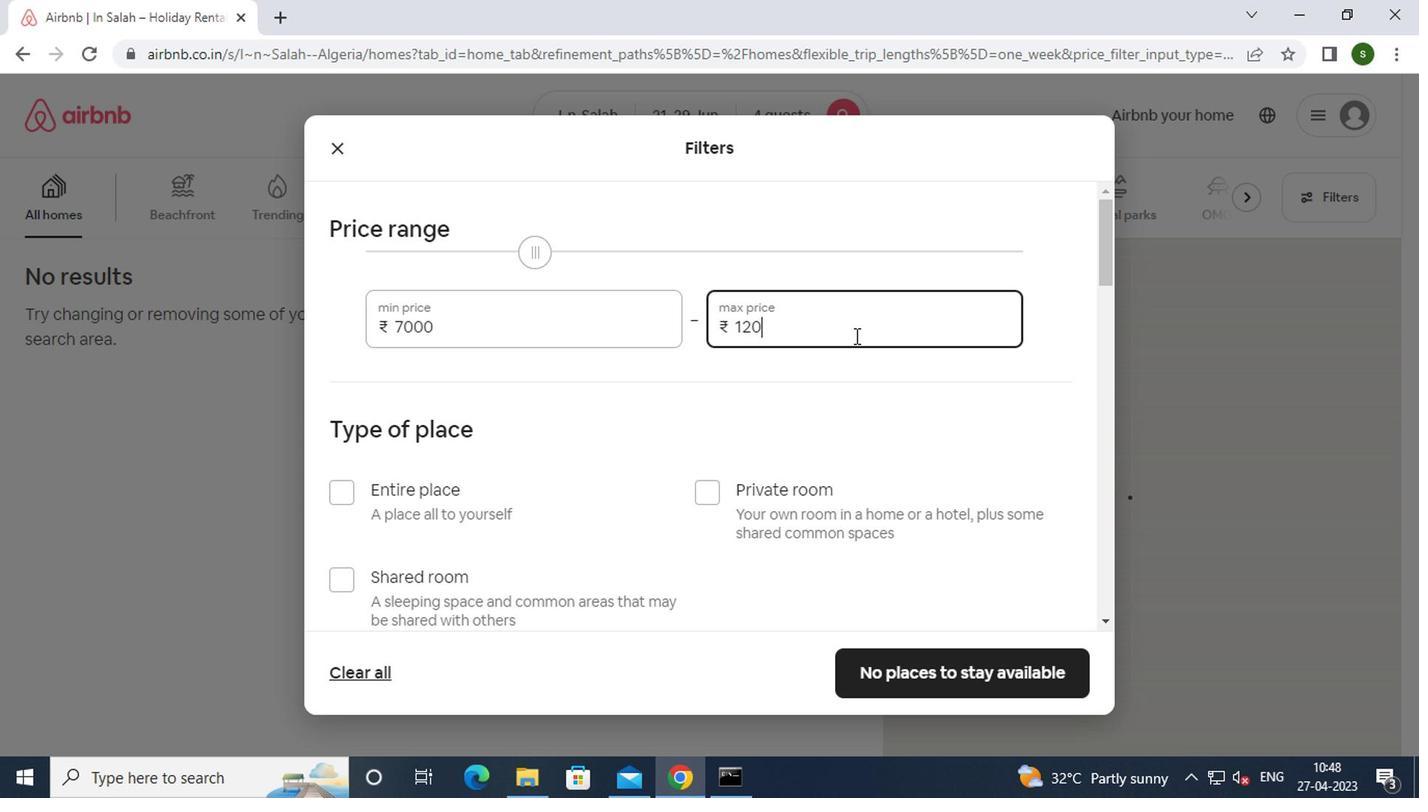 
Action: Mouse moved to (717, 304)
Screenshot: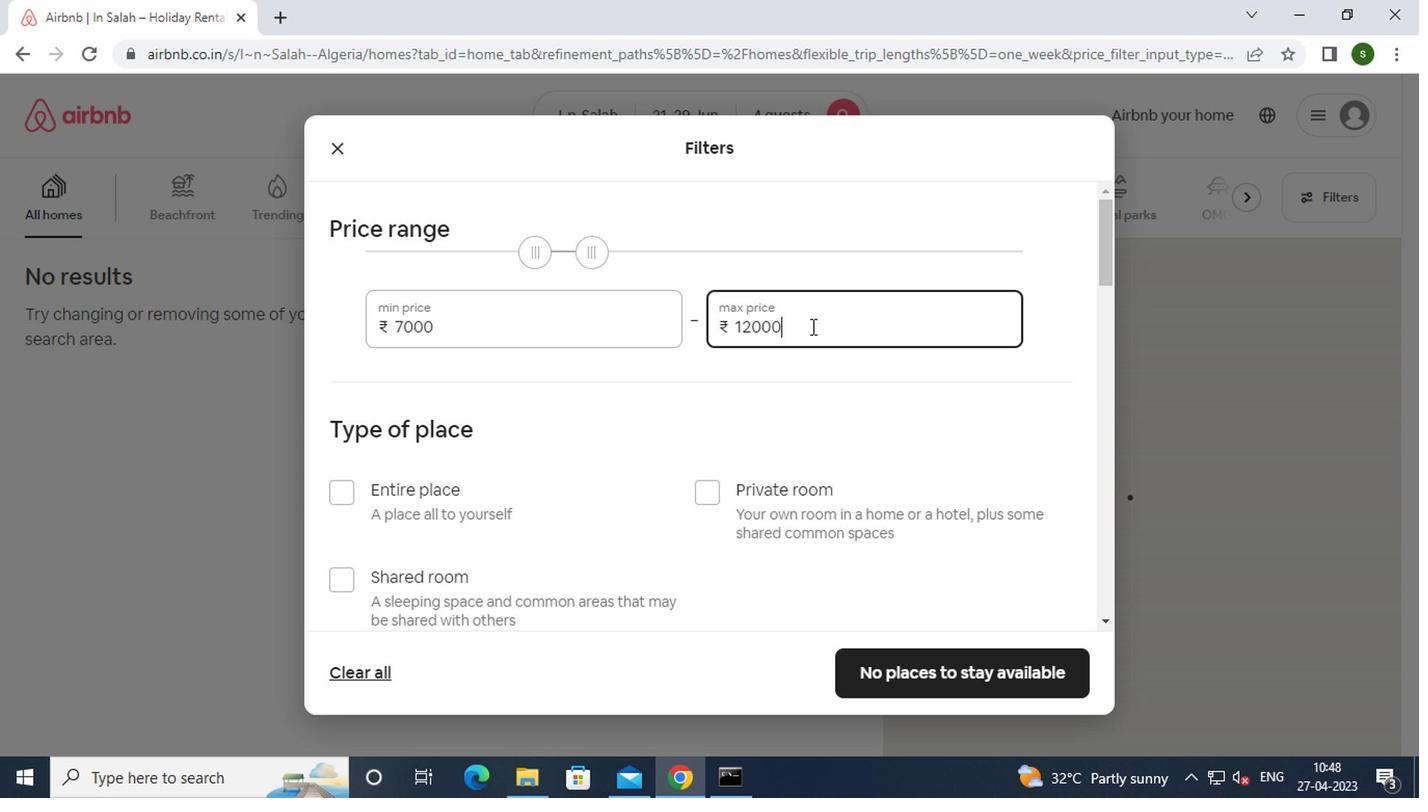 
Action: Mouse scrolled (717, 303) with delta (0, 0)
Screenshot: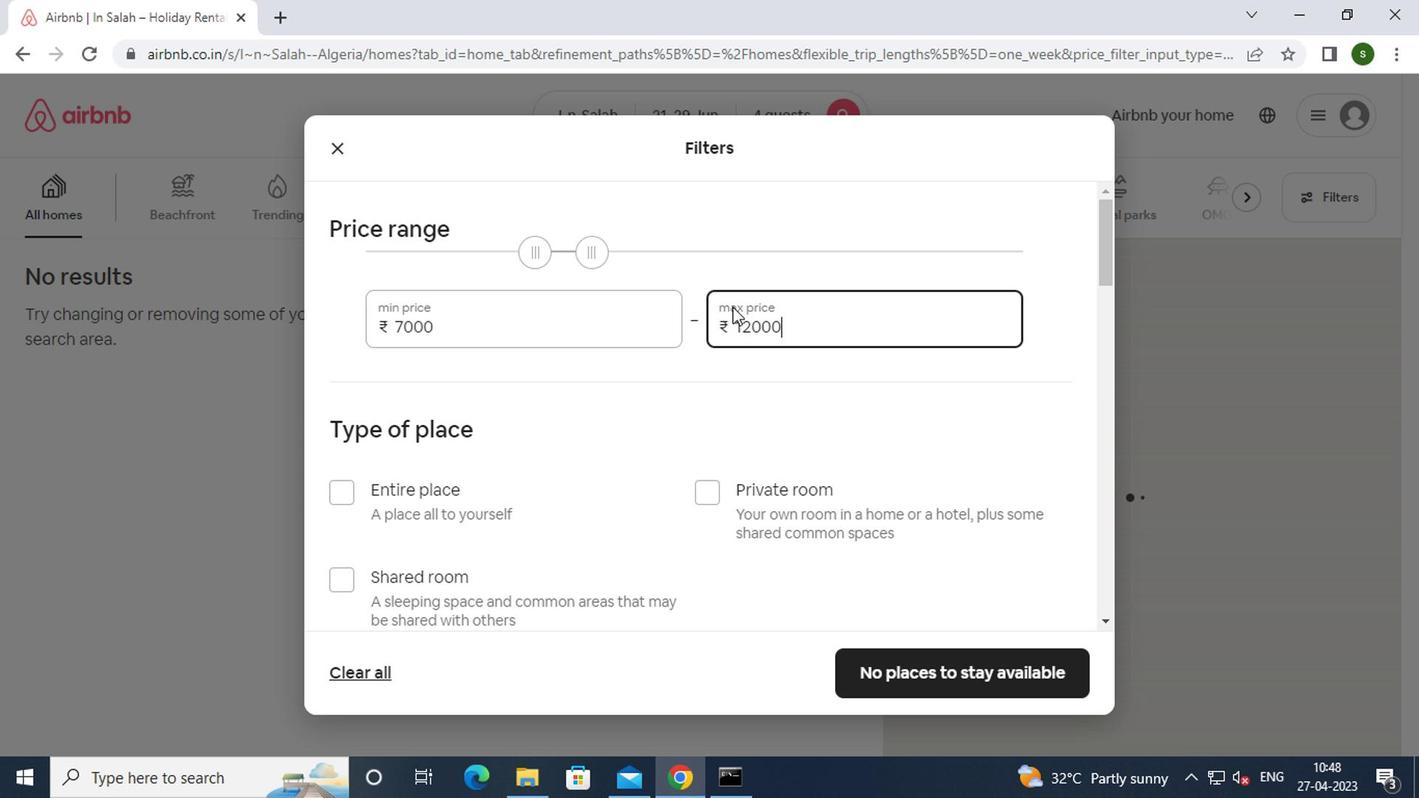 
Action: Mouse scrolled (717, 303) with delta (0, 0)
Screenshot: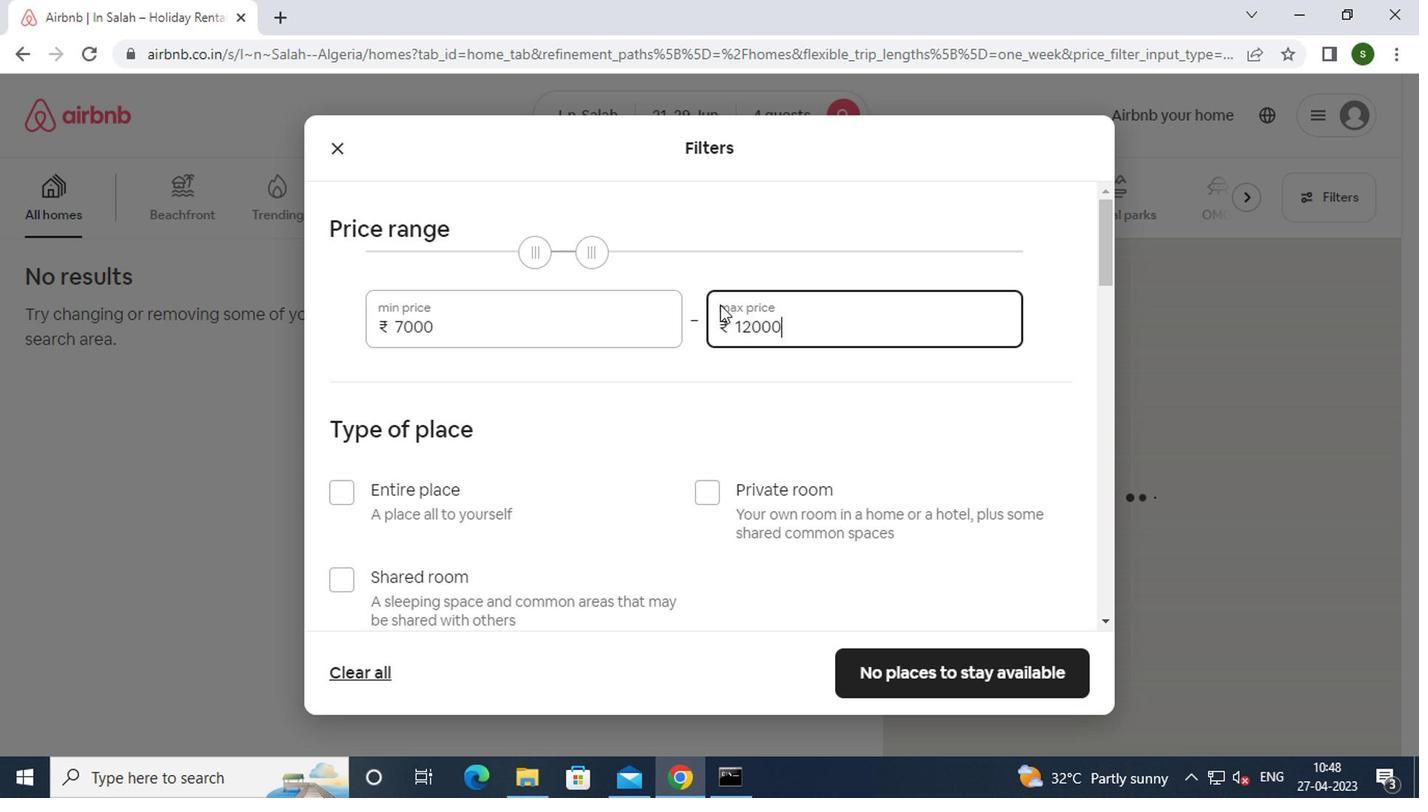 
Action: Mouse moved to (440, 291)
Screenshot: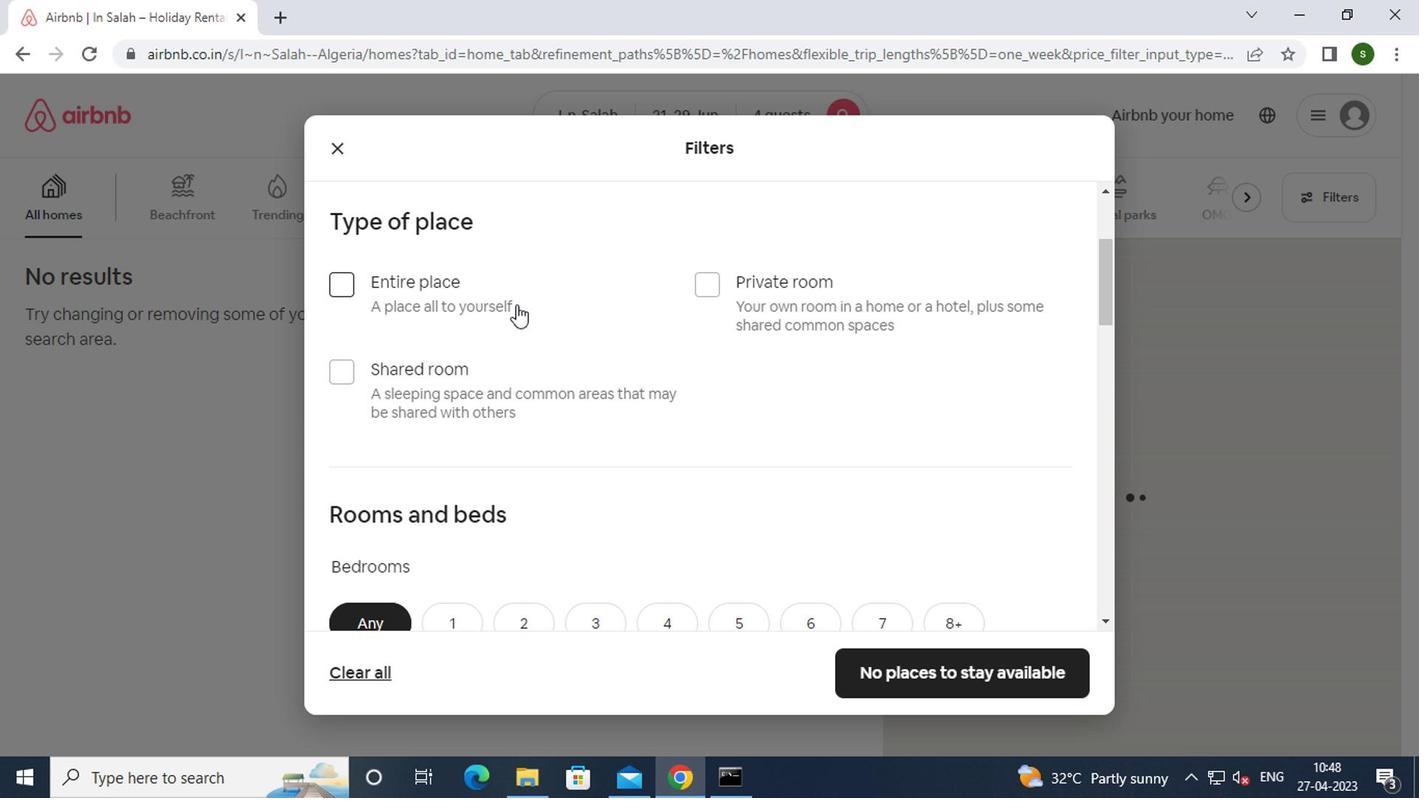 
Action: Mouse pressed left at (440, 291)
Screenshot: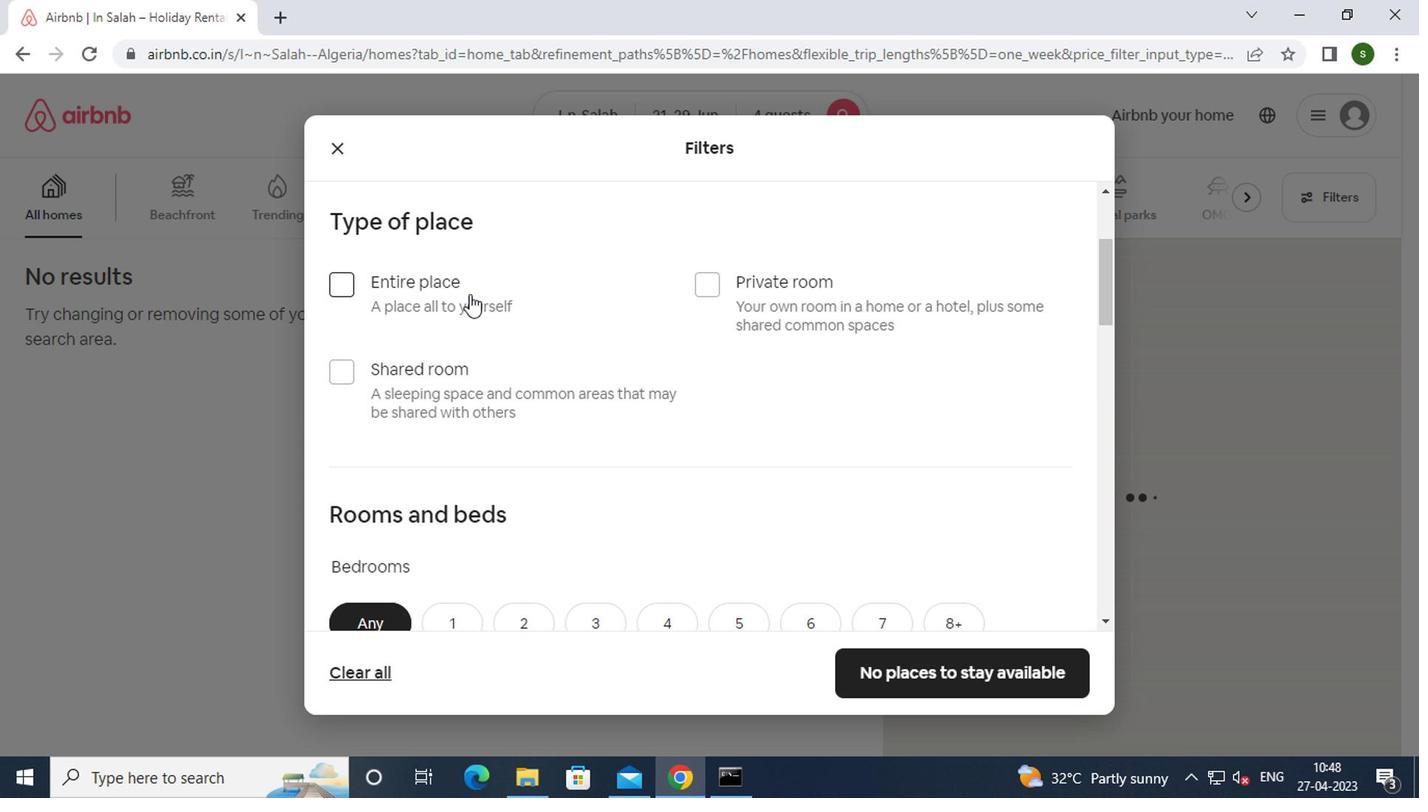
Action: Mouse moved to (567, 345)
Screenshot: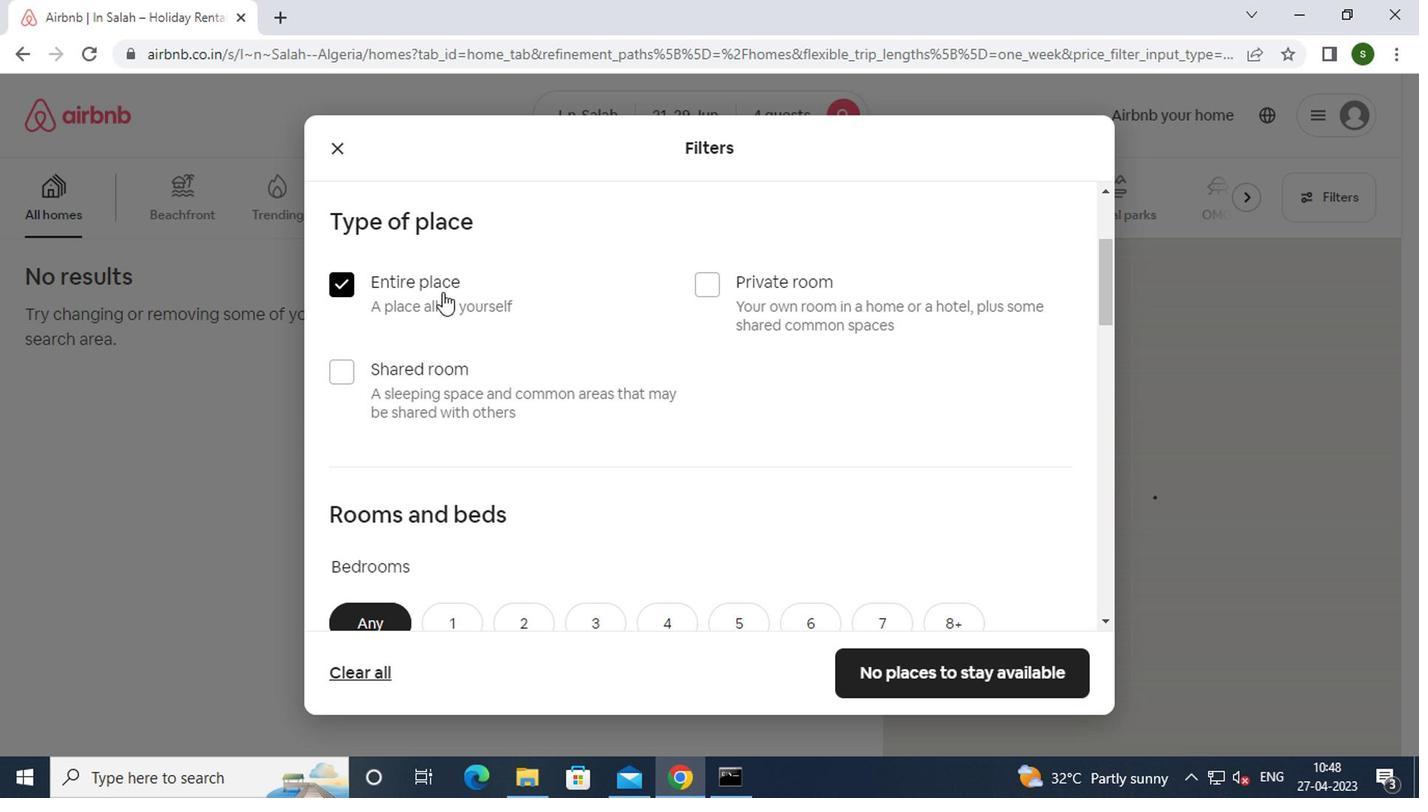 
Action: Mouse scrolled (567, 344) with delta (0, 0)
Screenshot: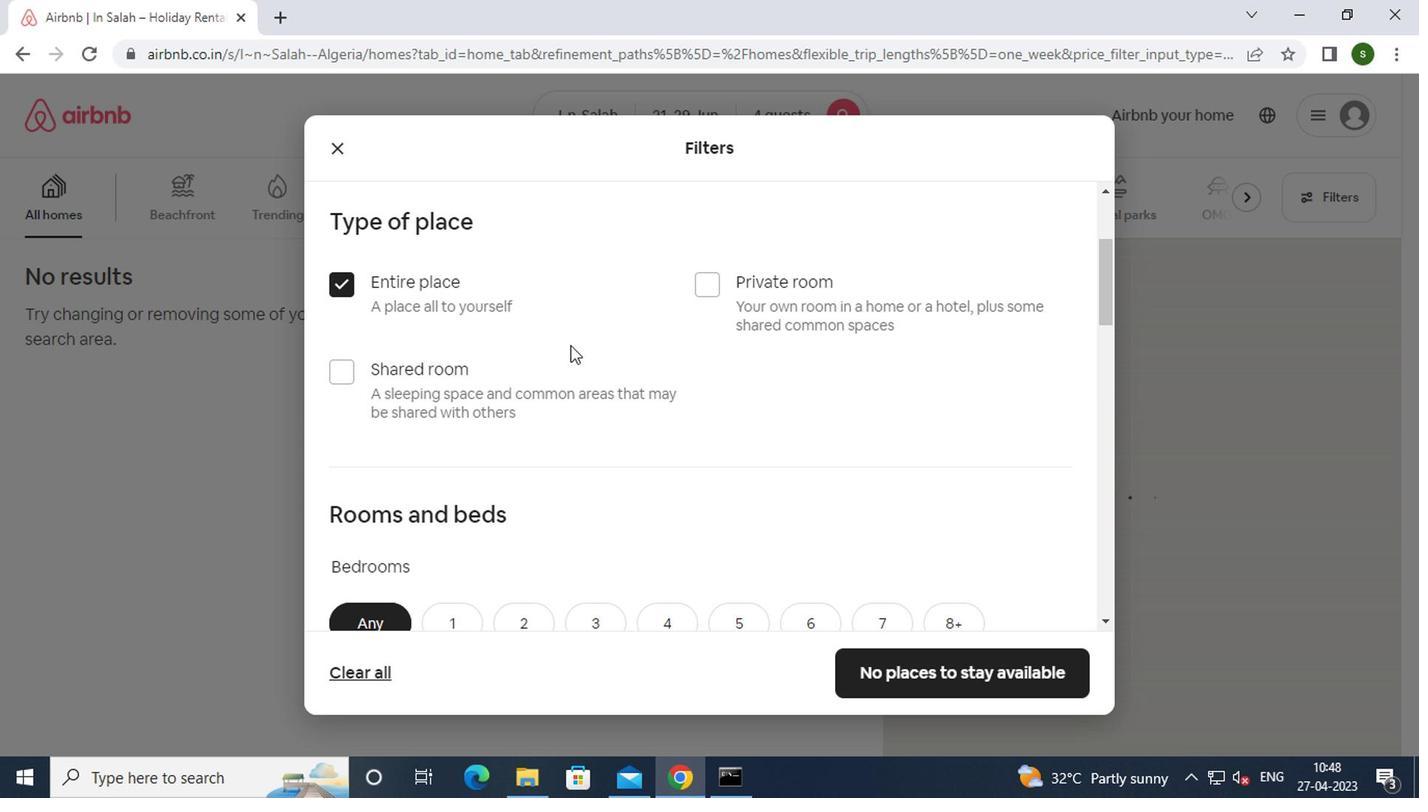 
Action: Mouse scrolled (567, 344) with delta (0, 0)
Screenshot: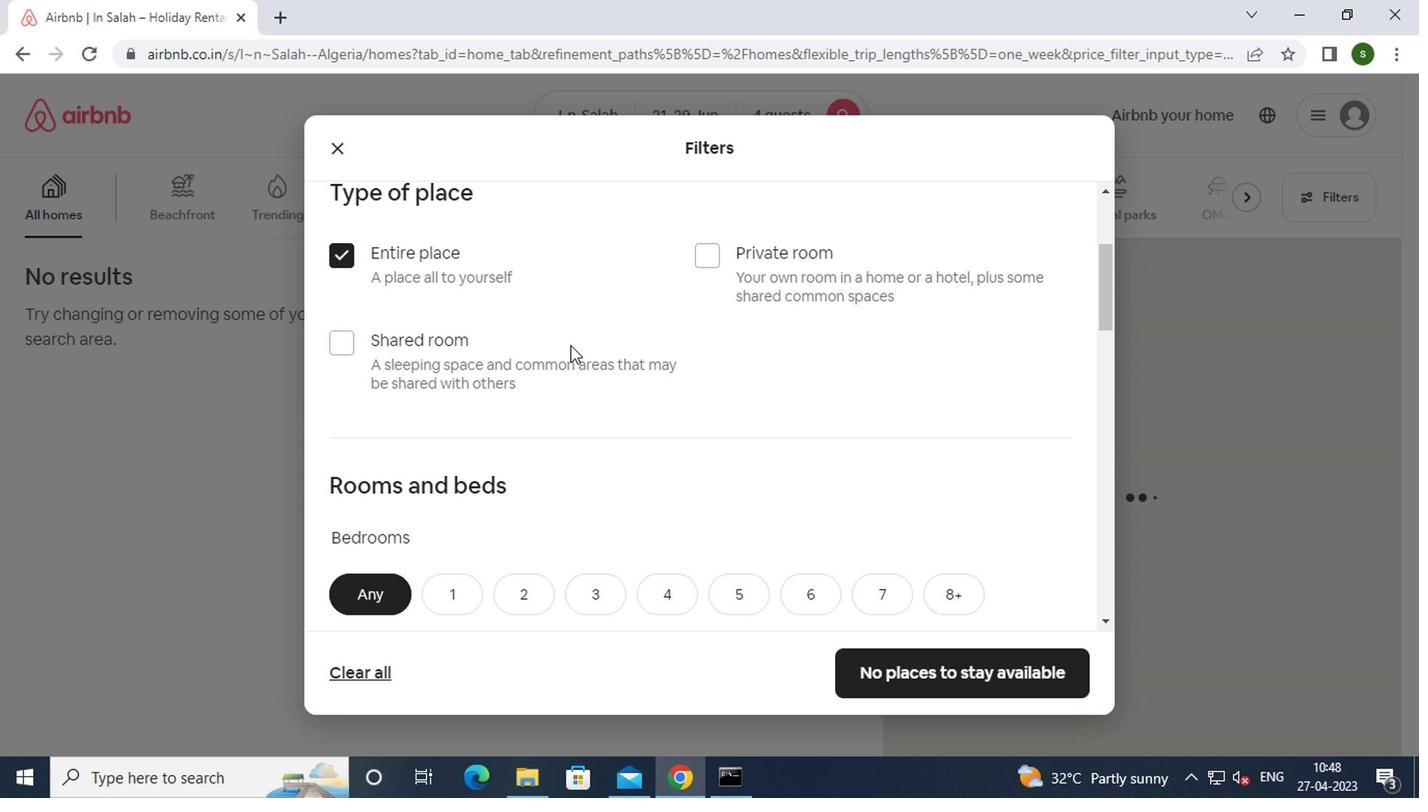 
Action: Mouse scrolled (567, 344) with delta (0, 0)
Screenshot: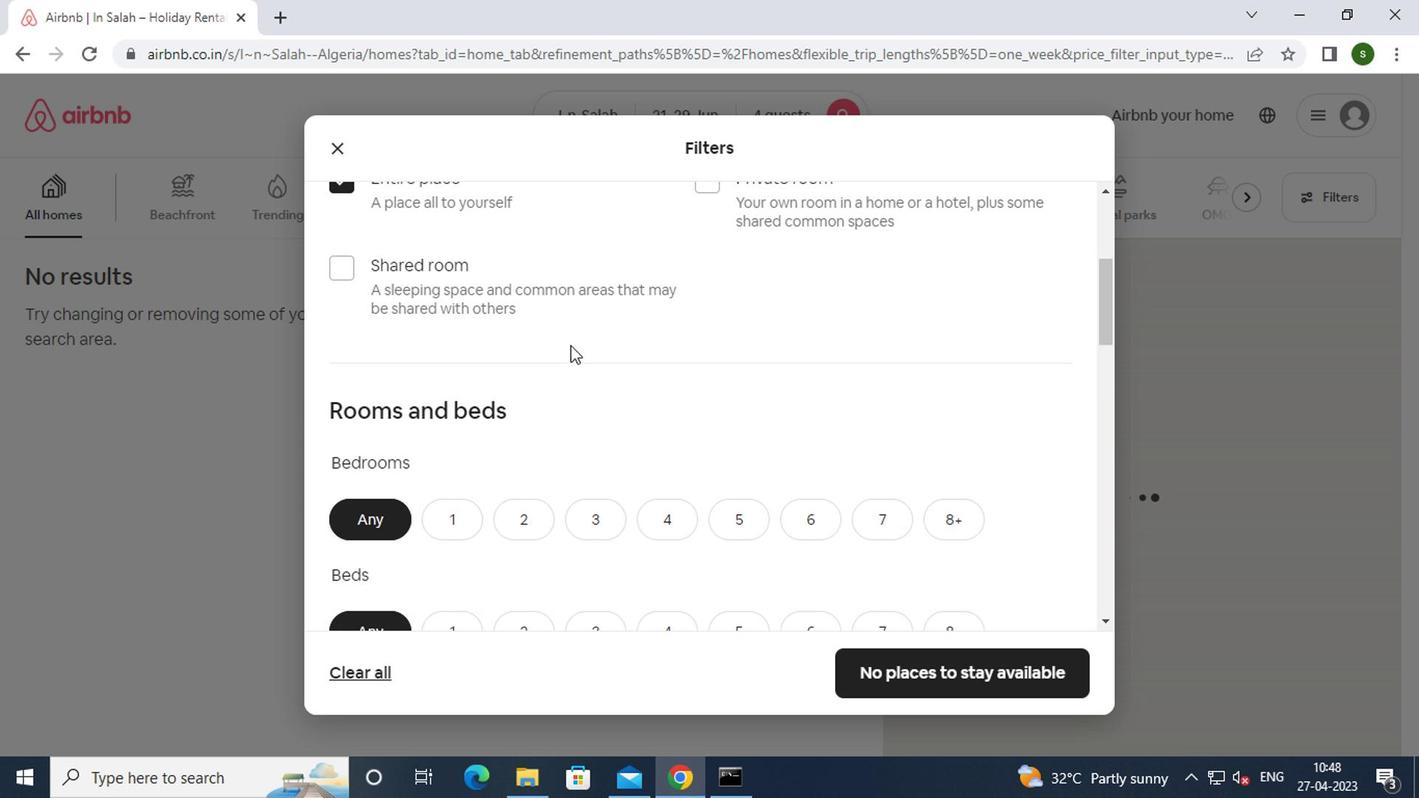 
Action: Mouse moved to (541, 310)
Screenshot: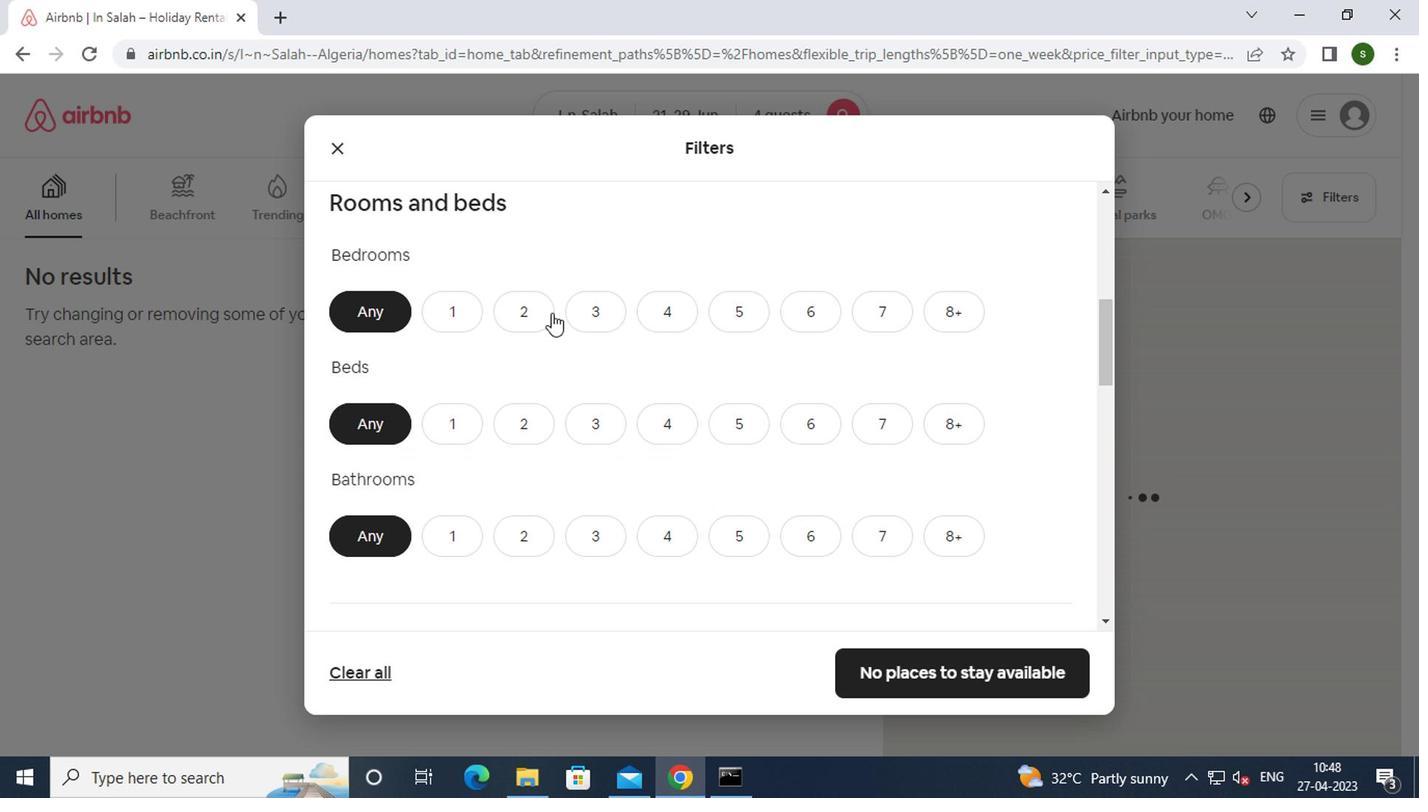 
Action: Mouse pressed left at (541, 310)
Screenshot: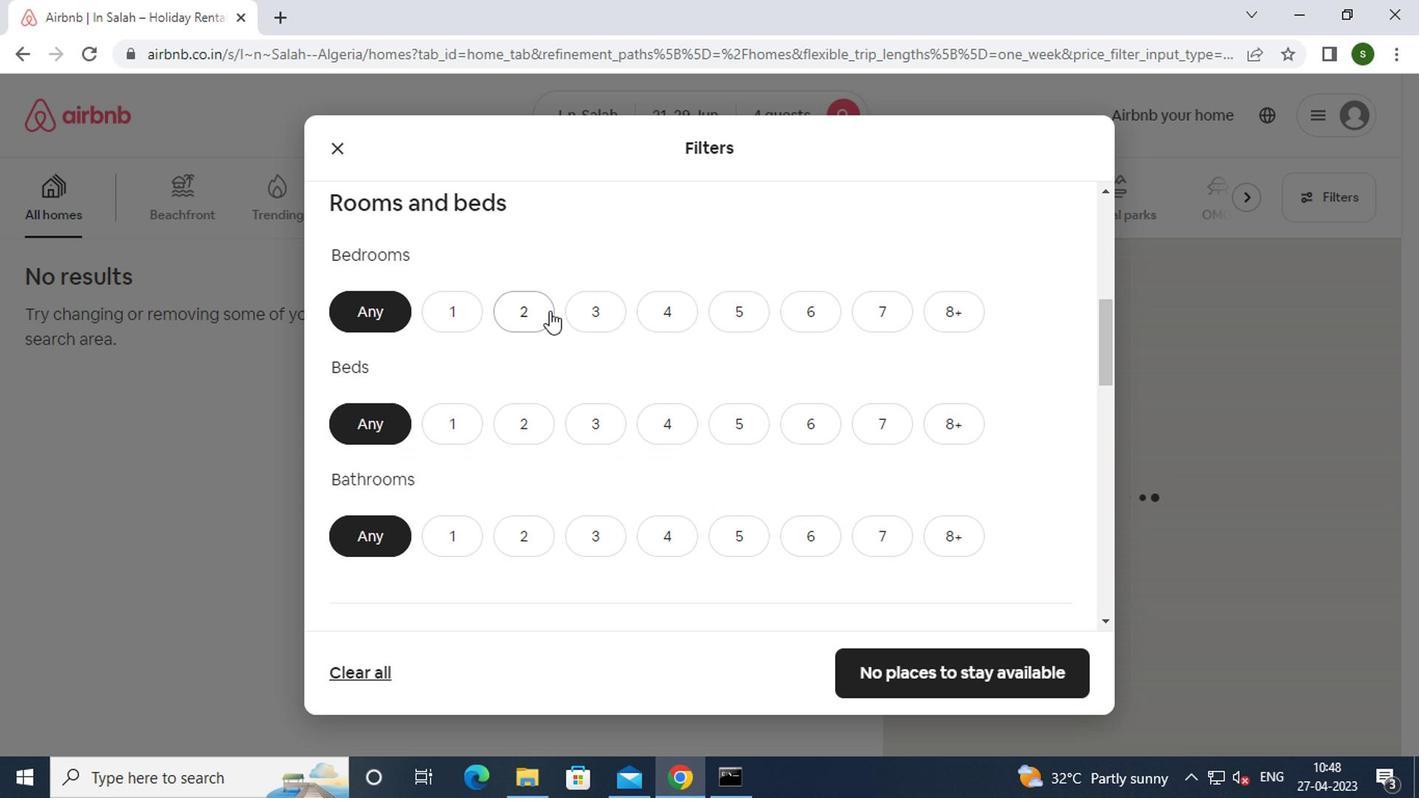 
Action: Mouse moved to (524, 406)
Screenshot: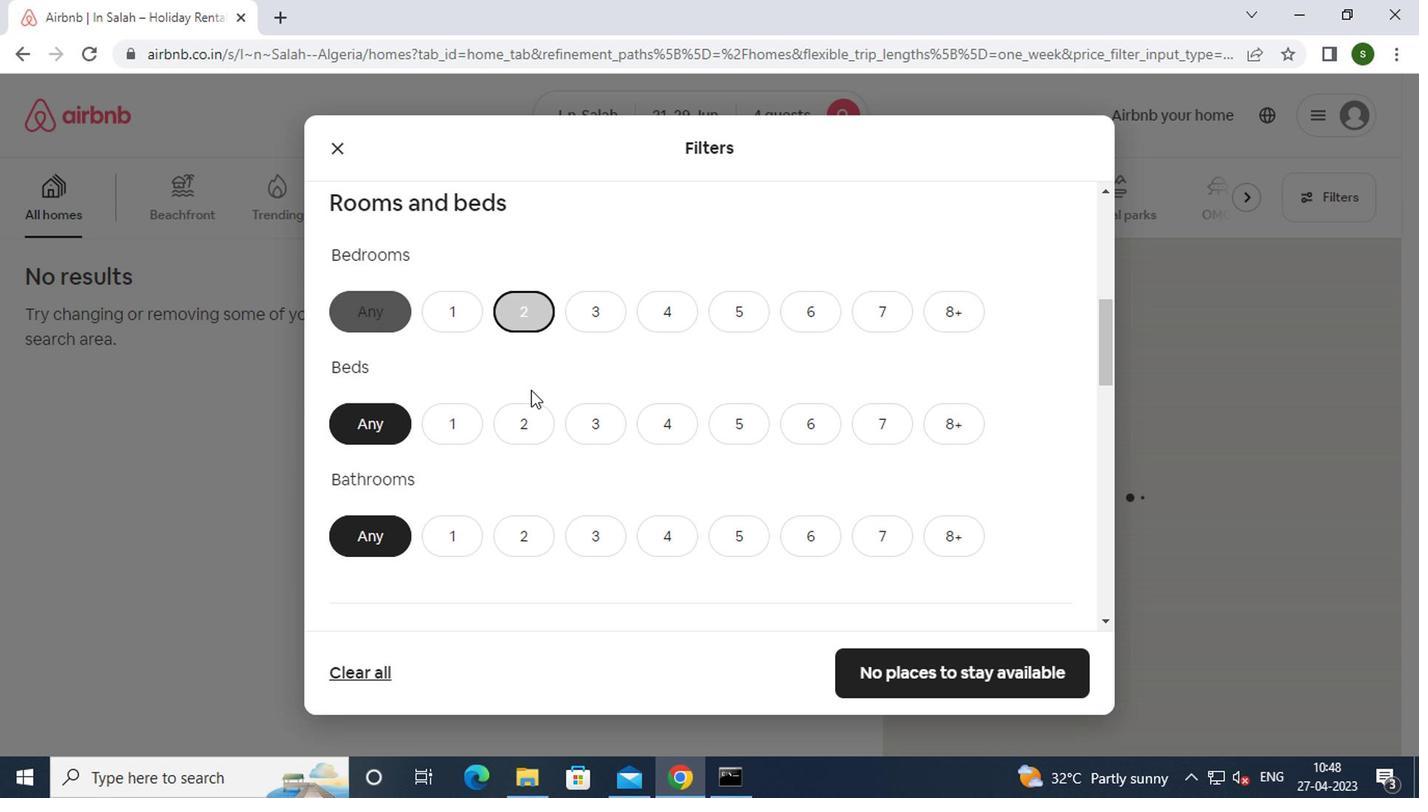 
Action: Mouse pressed left at (524, 406)
Screenshot: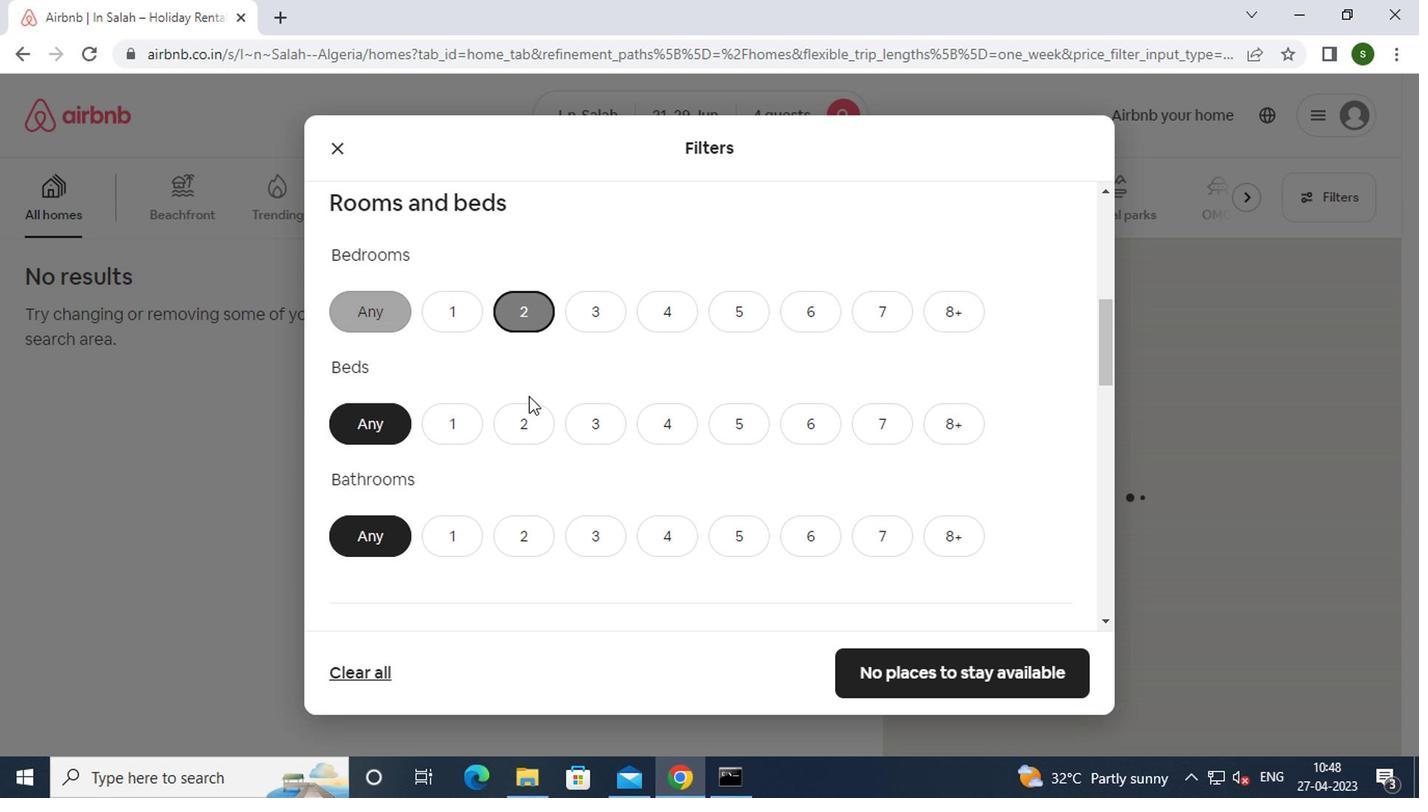 
Action: Mouse moved to (515, 540)
Screenshot: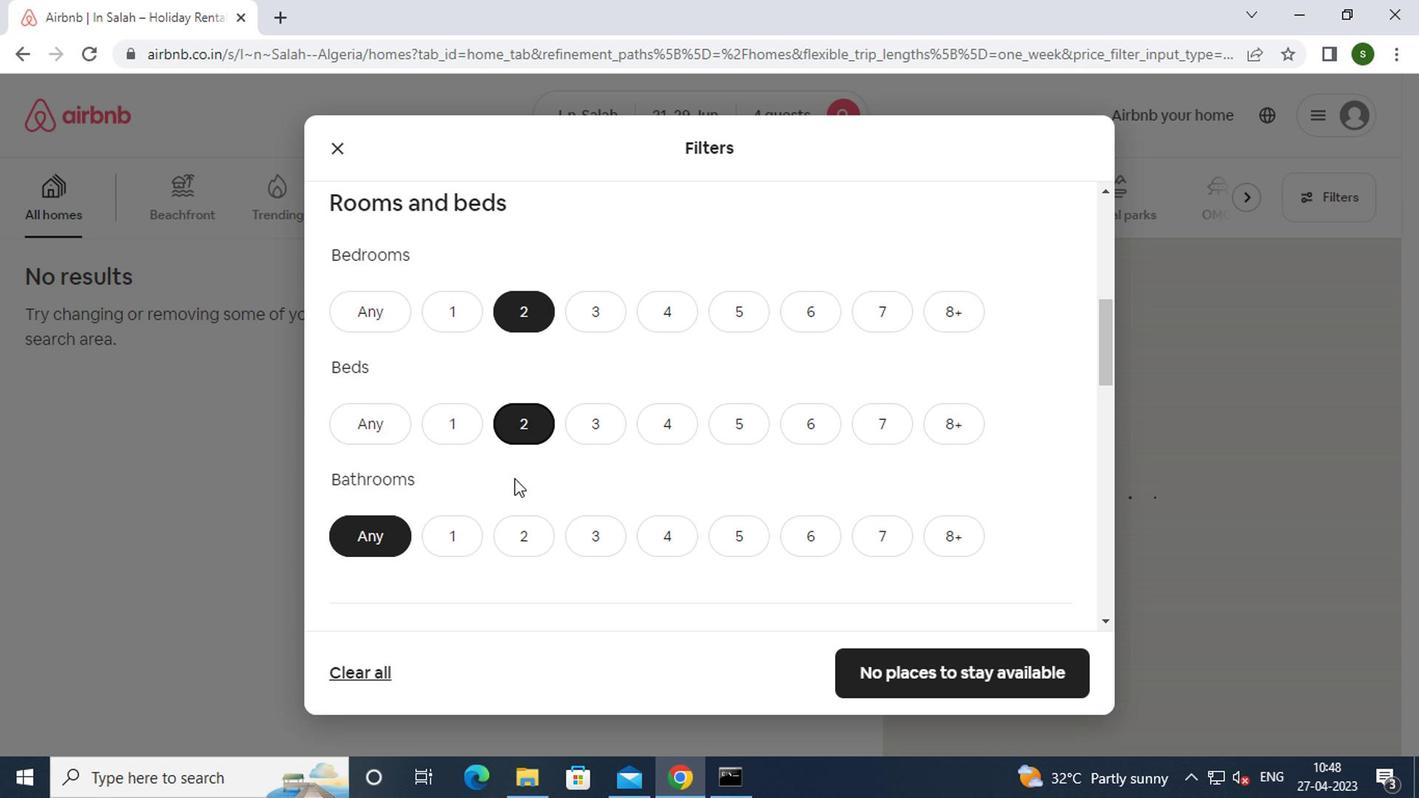 
Action: Mouse pressed left at (515, 540)
Screenshot: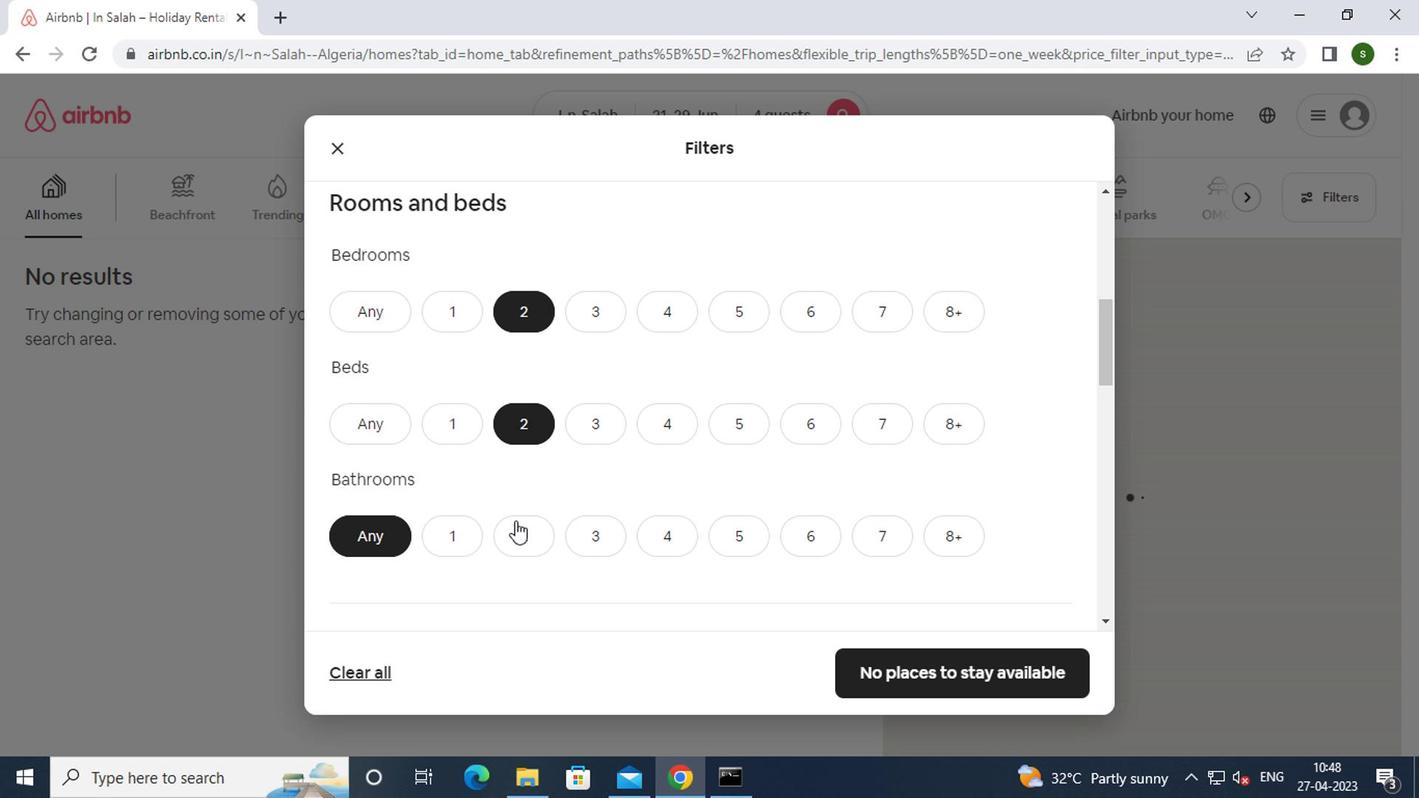 
Action: Mouse moved to (603, 471)
Screenshot: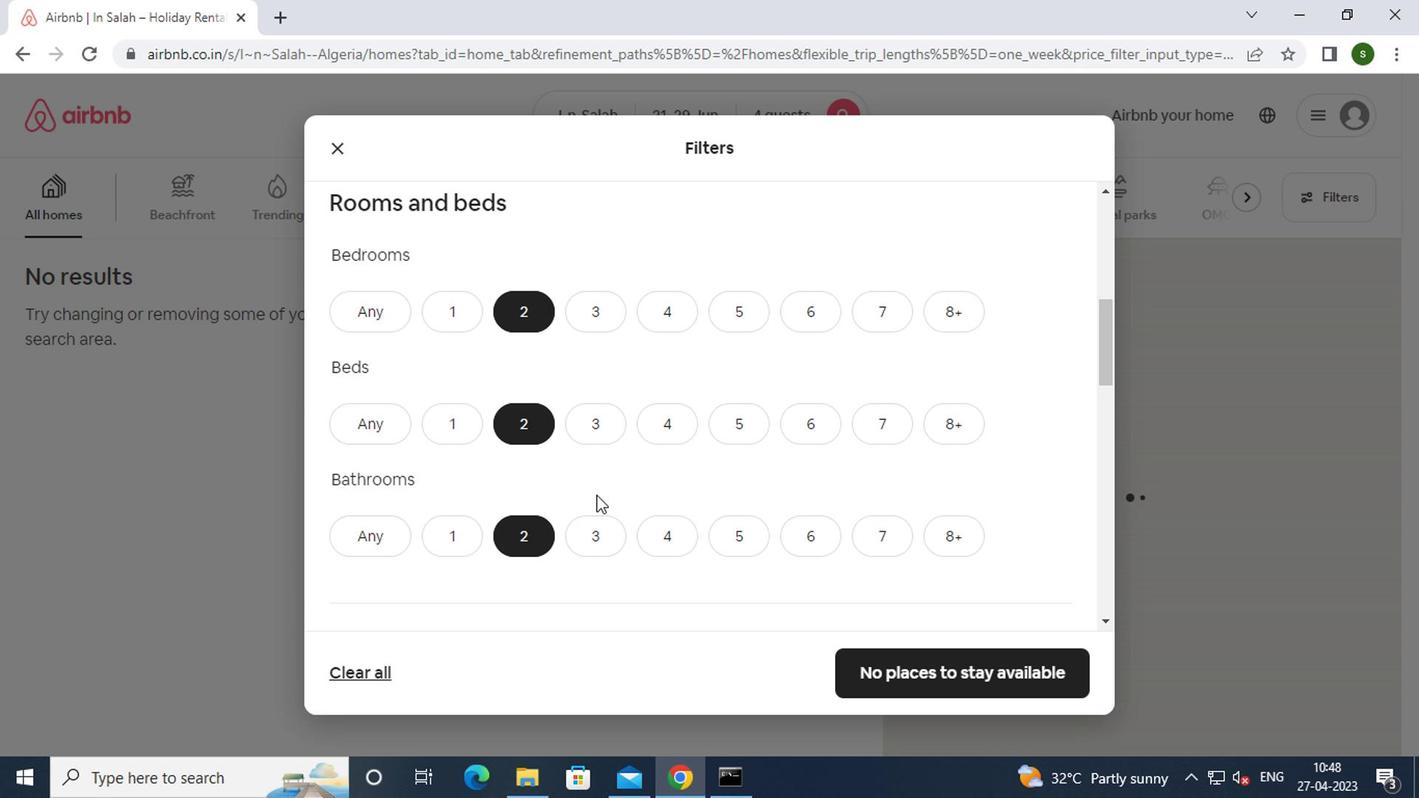 
Action: Mouse scrolled (603, 470) with delta (0, 0)
Screenshot: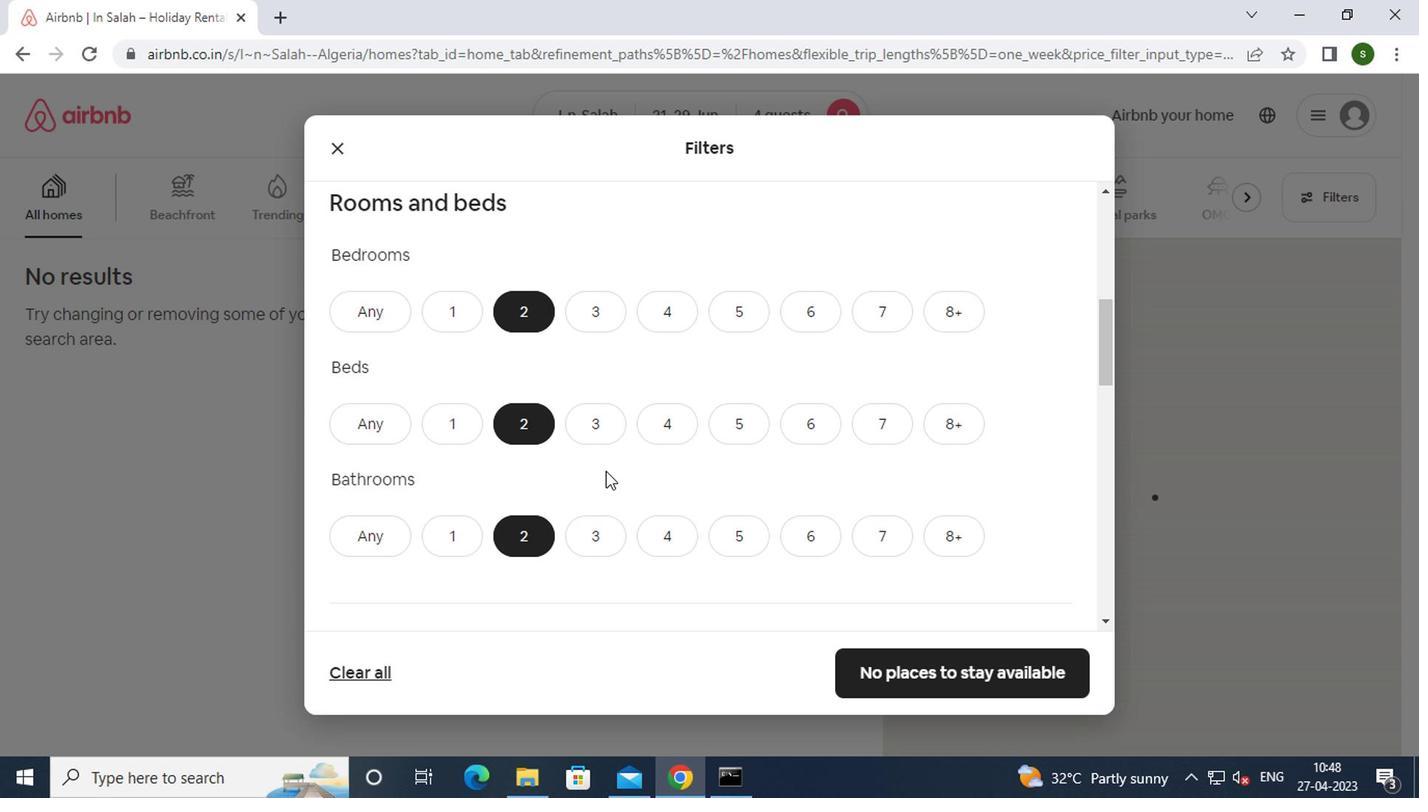 
Action: Mouse scrolled (603, 470) with delta (0, 0)
Screenshot: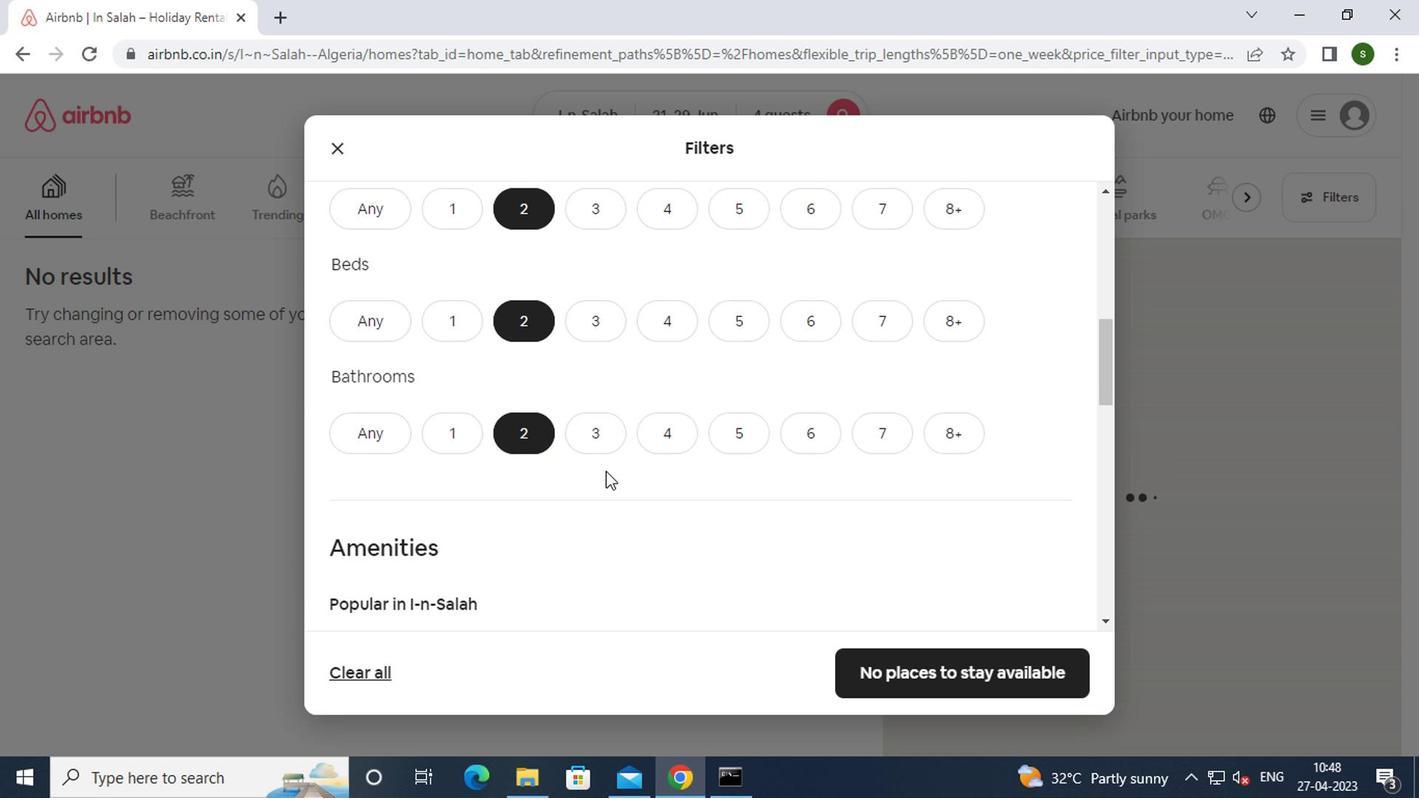 
Action: Mouse scrolled (603, 470) with delta (0, 0)
Screenshot: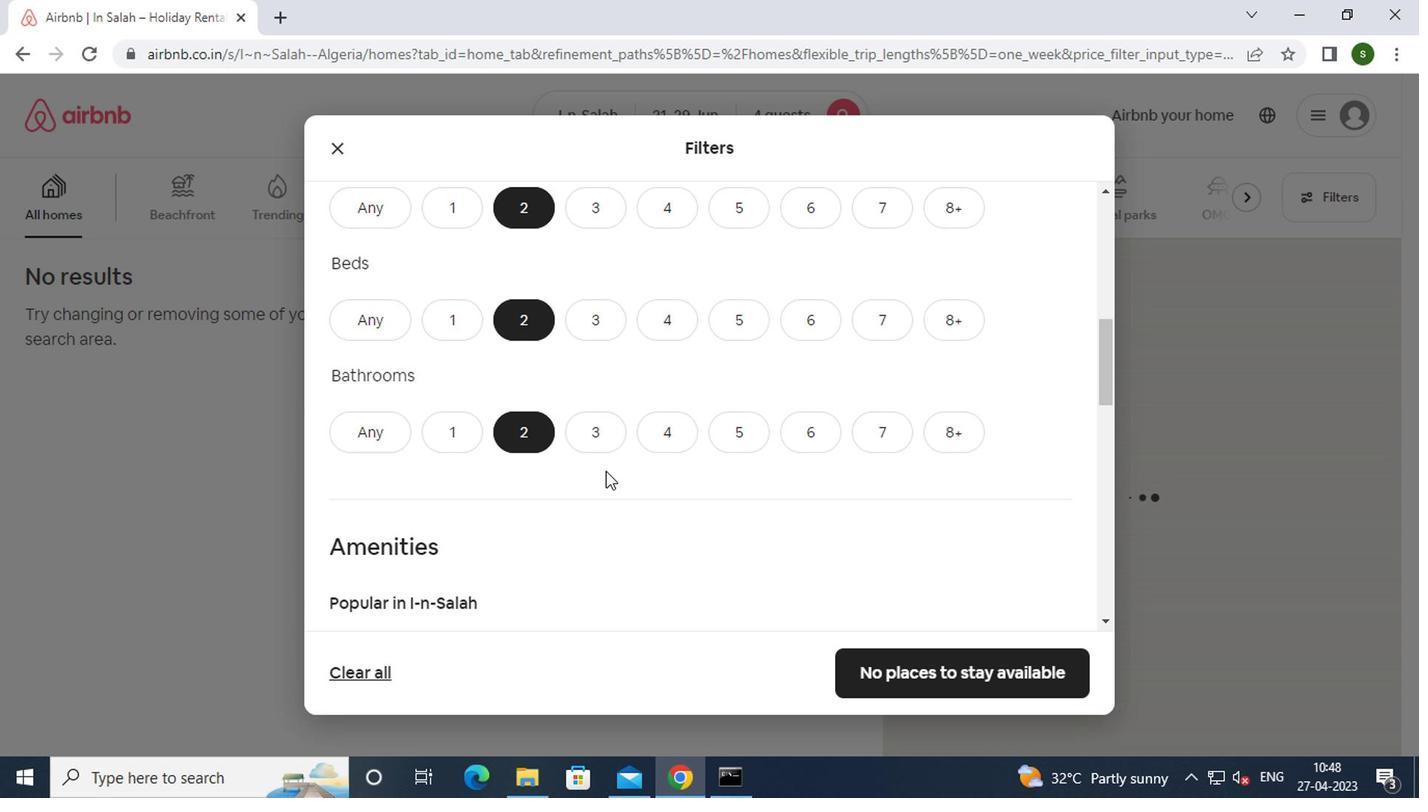 
Action: Mouse moved to (712, 493)
Screenshot: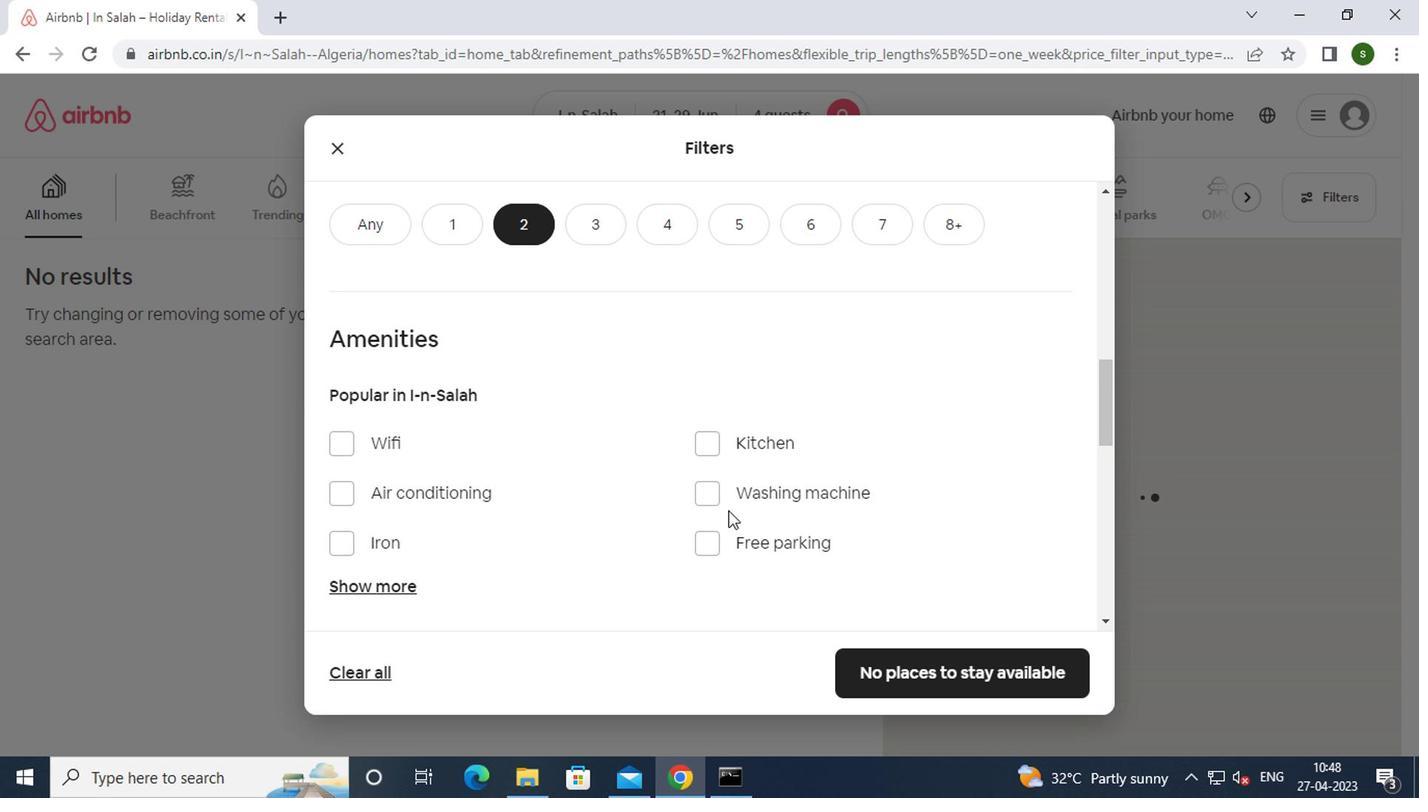 
Action: Mouse pressed left at (712, 493)
Screenshot: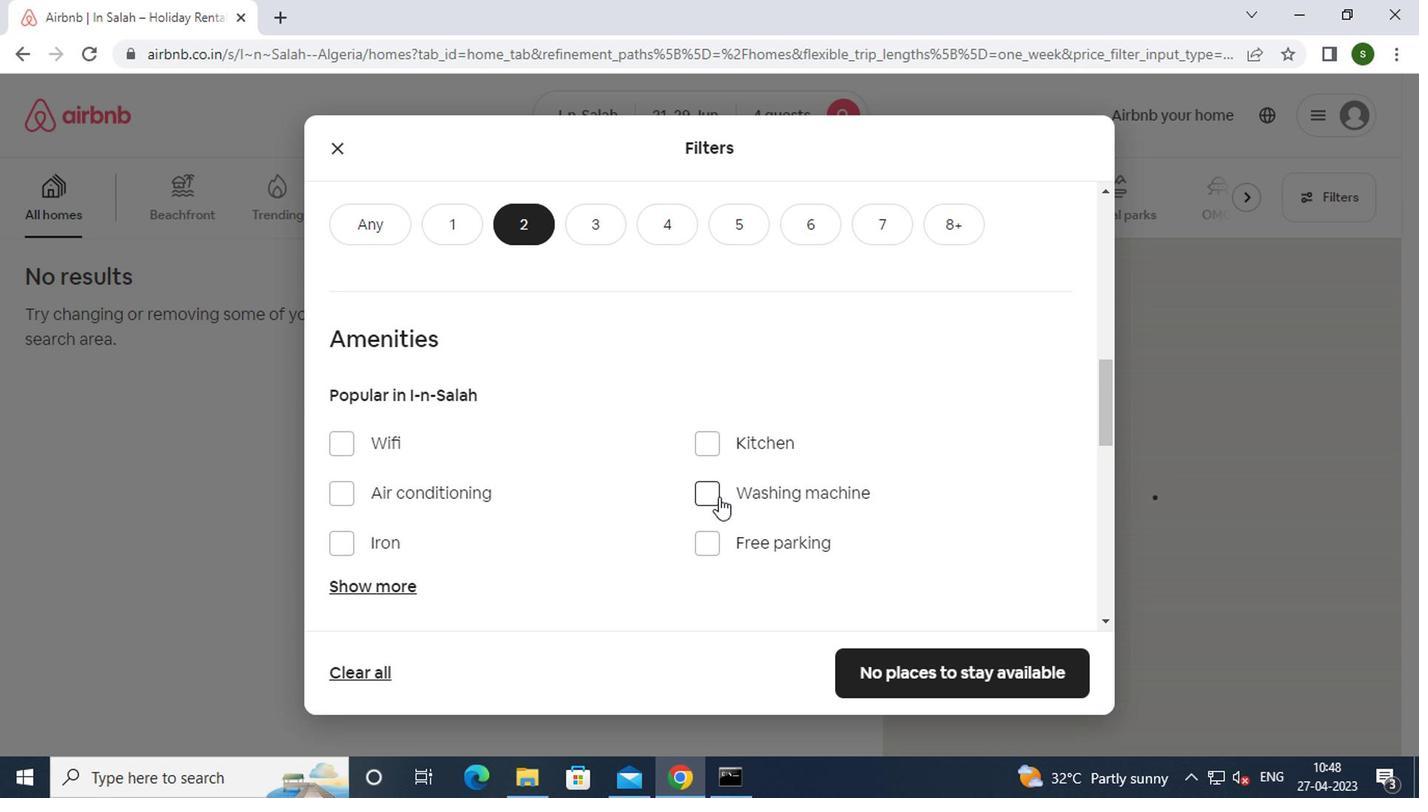 
Action: Mouse moved to (845, 481)
Screenshot: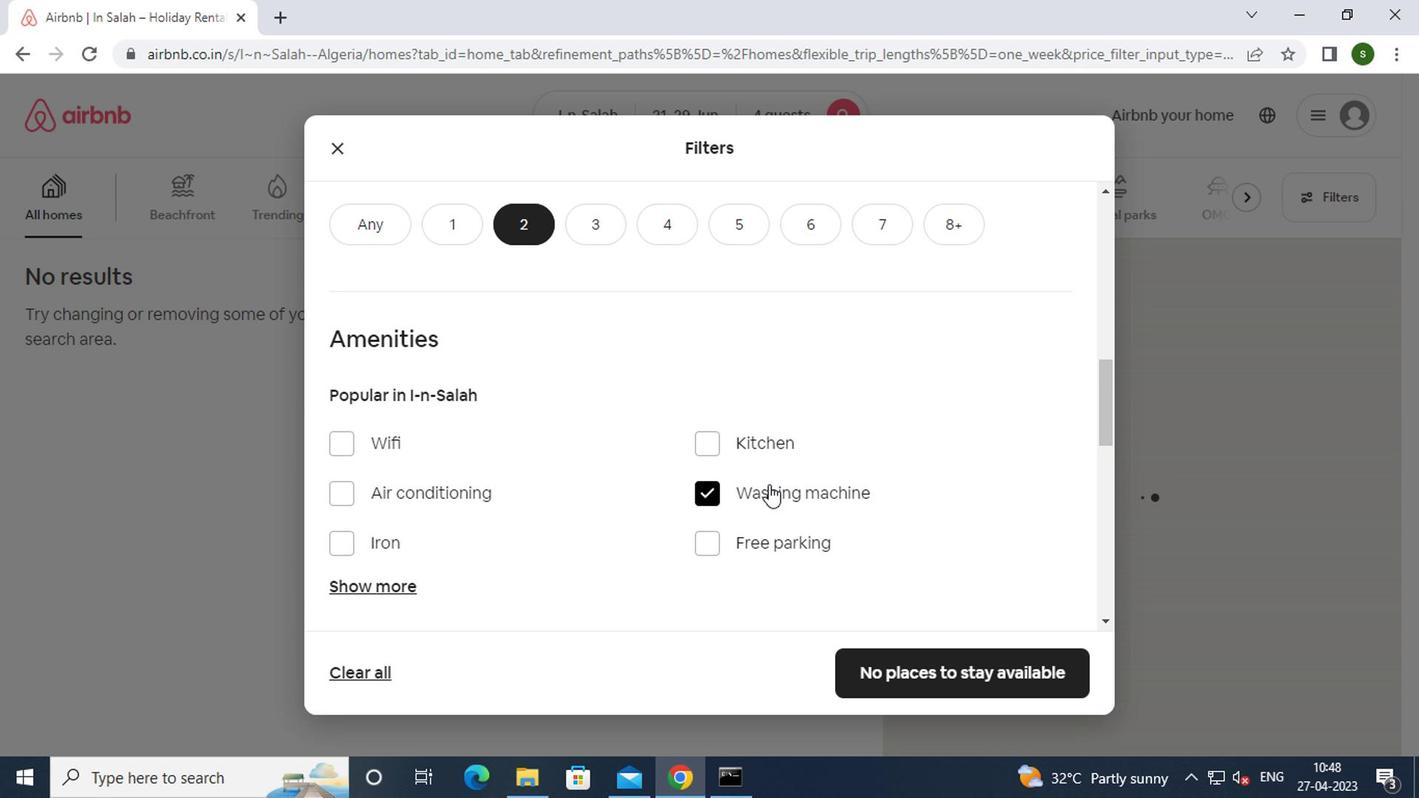 
Action: Mouse scrolled (845, 479) with delta (0, -1)
Screenshot: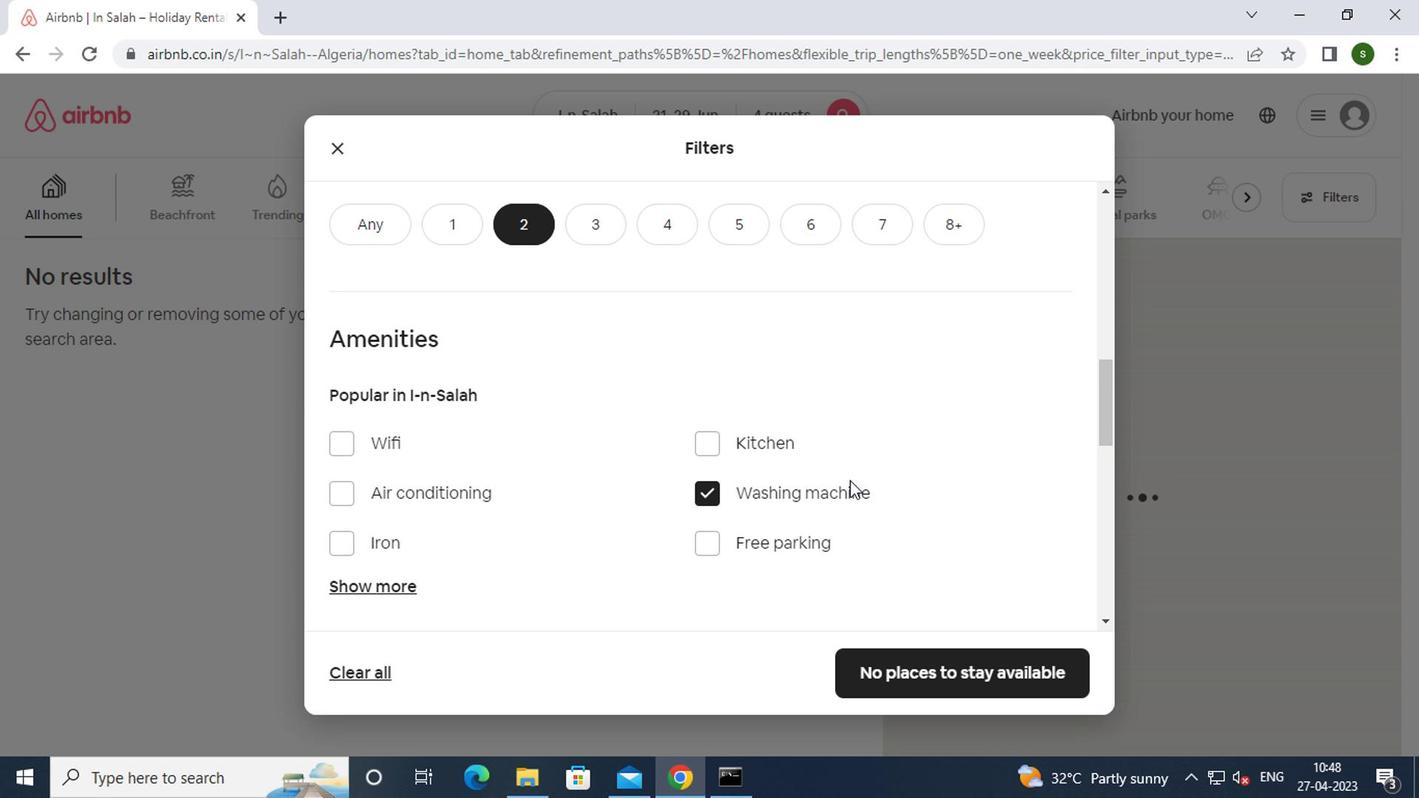
Action: Mouse scrolled (845, 479) with delta (0, -1)
Screenshot: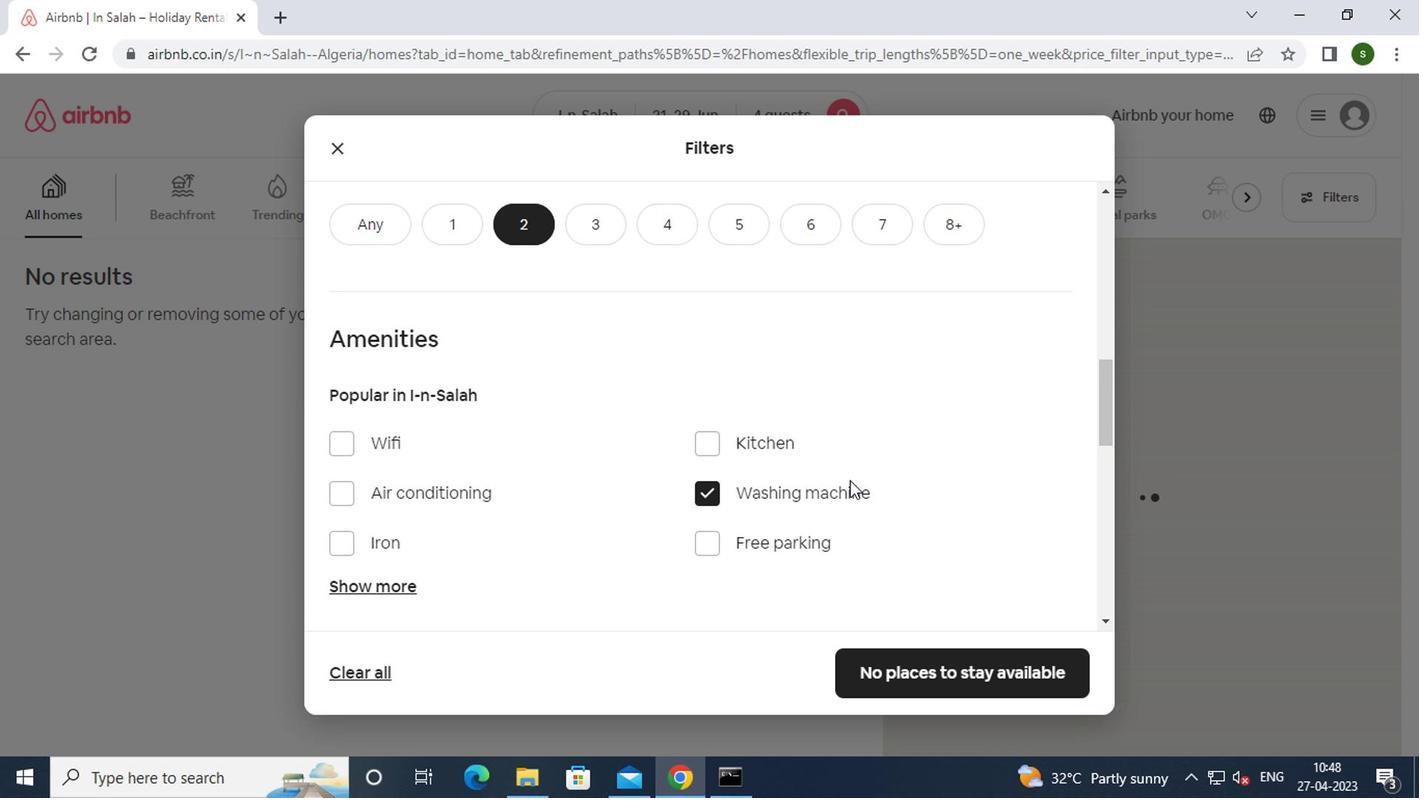 
Action: Mouse scrolled (845, 479) with delta (0, -1)
Screenshot: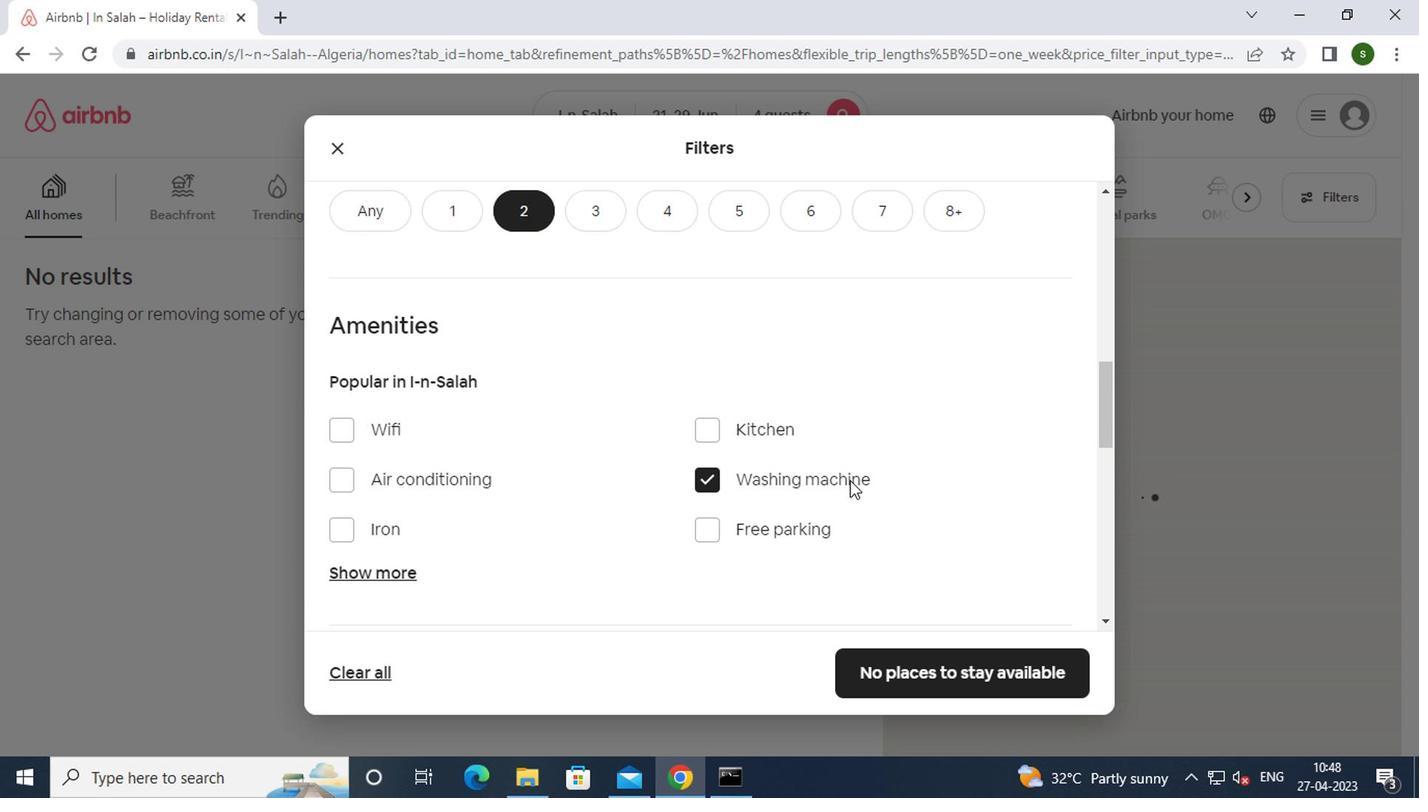 
Action: Mouse moved to (1013, 513)
Screenshot: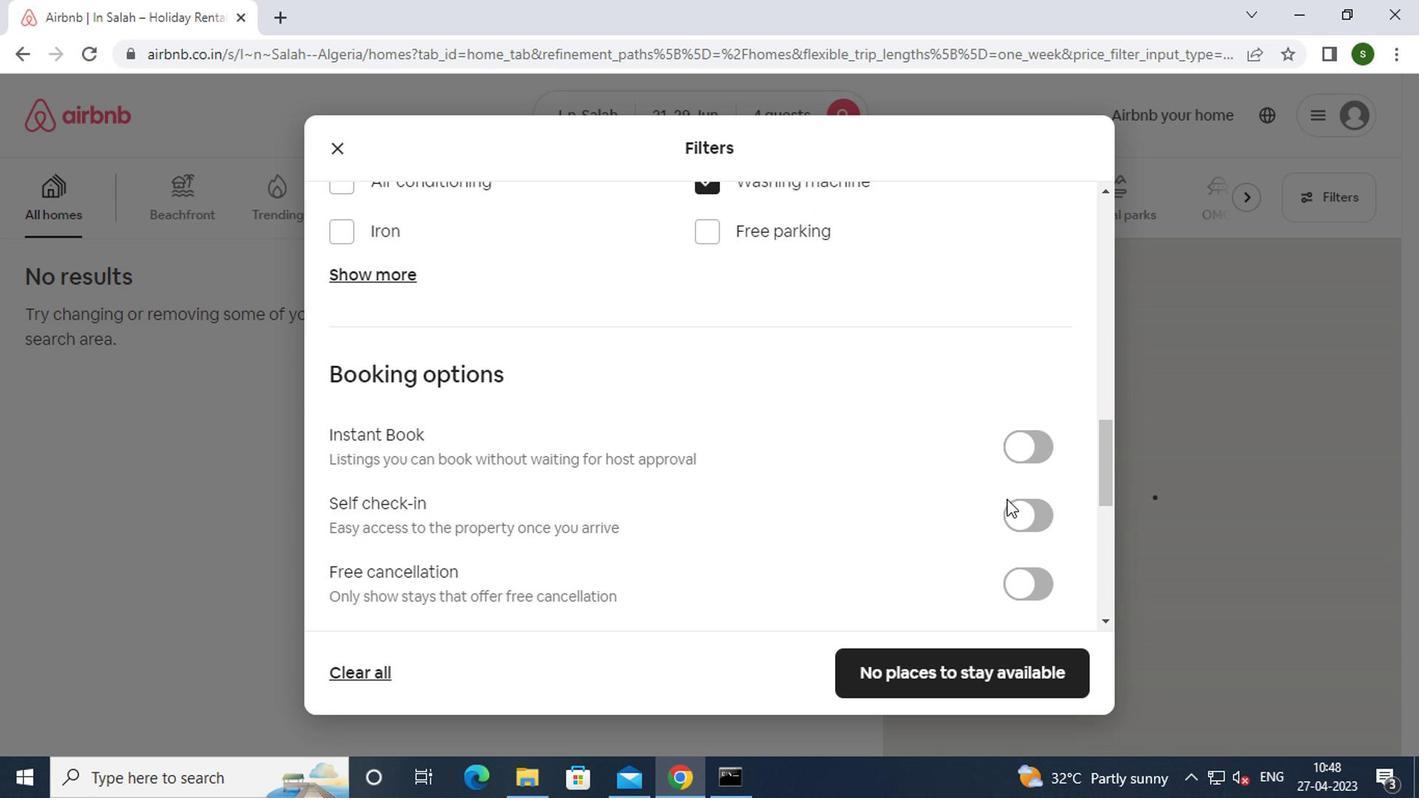
Action: Mouse pressed left at (1013, 513)
Screenshot: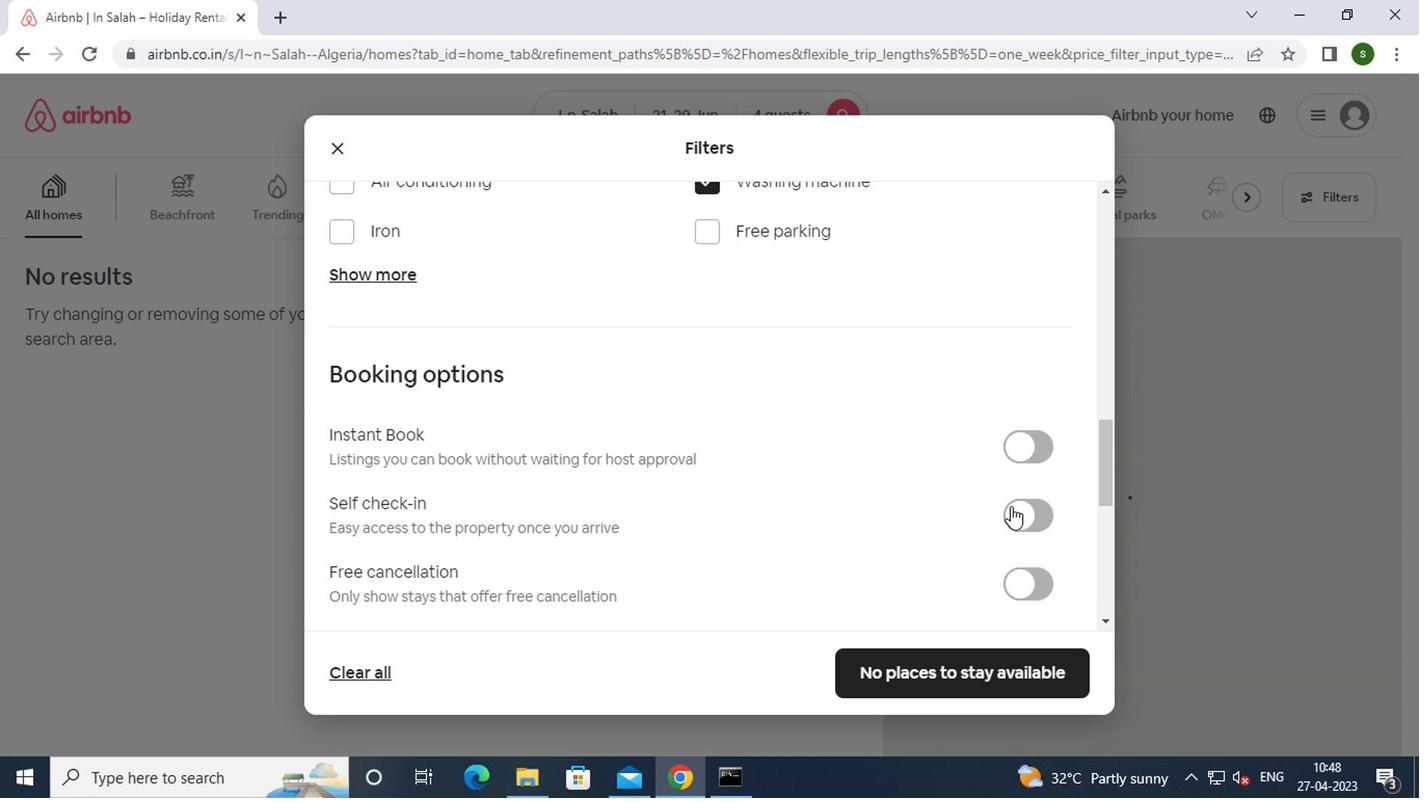 
Action: Mouse moved to (964, 665)
Screenshot: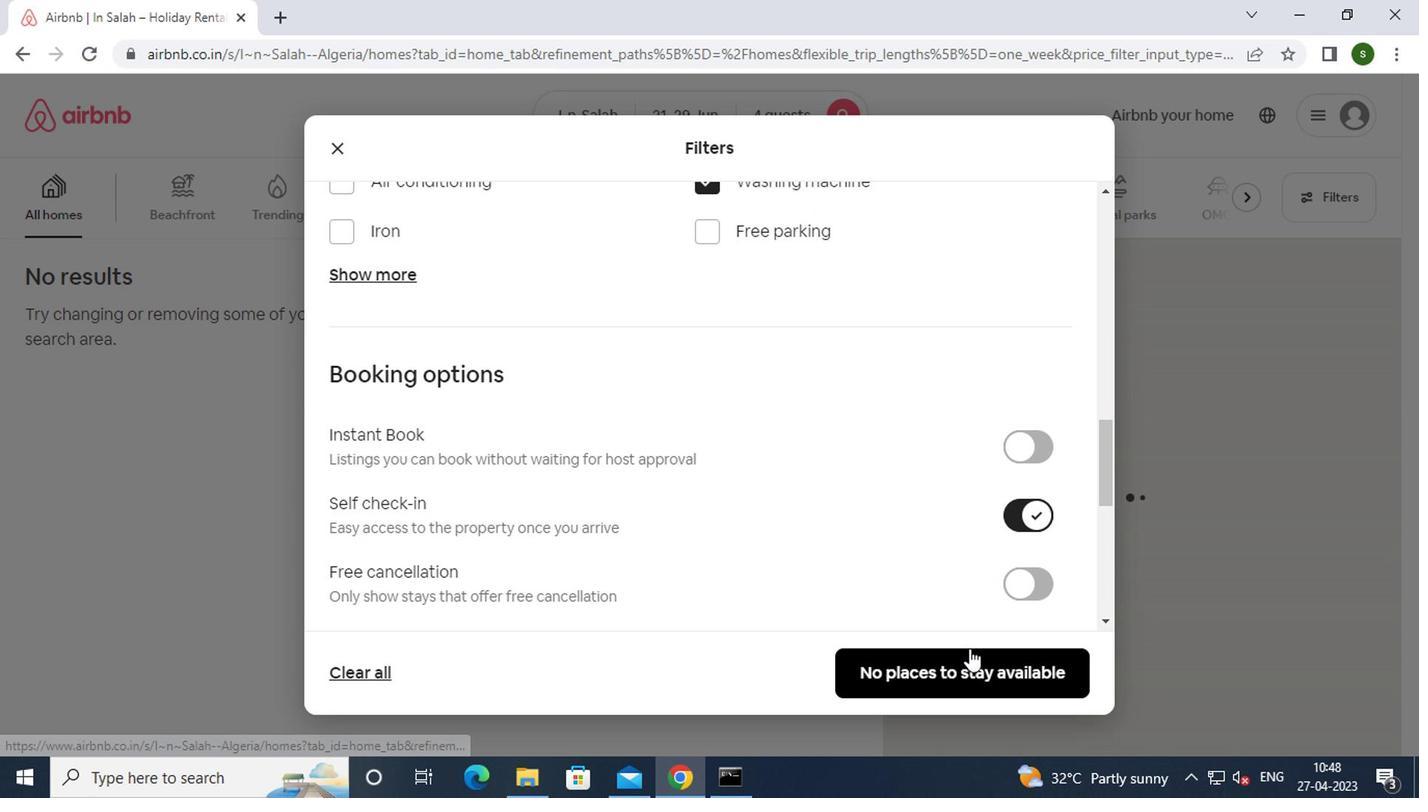 
Action: Mouse pressed left at (964, 665)
Screenshot: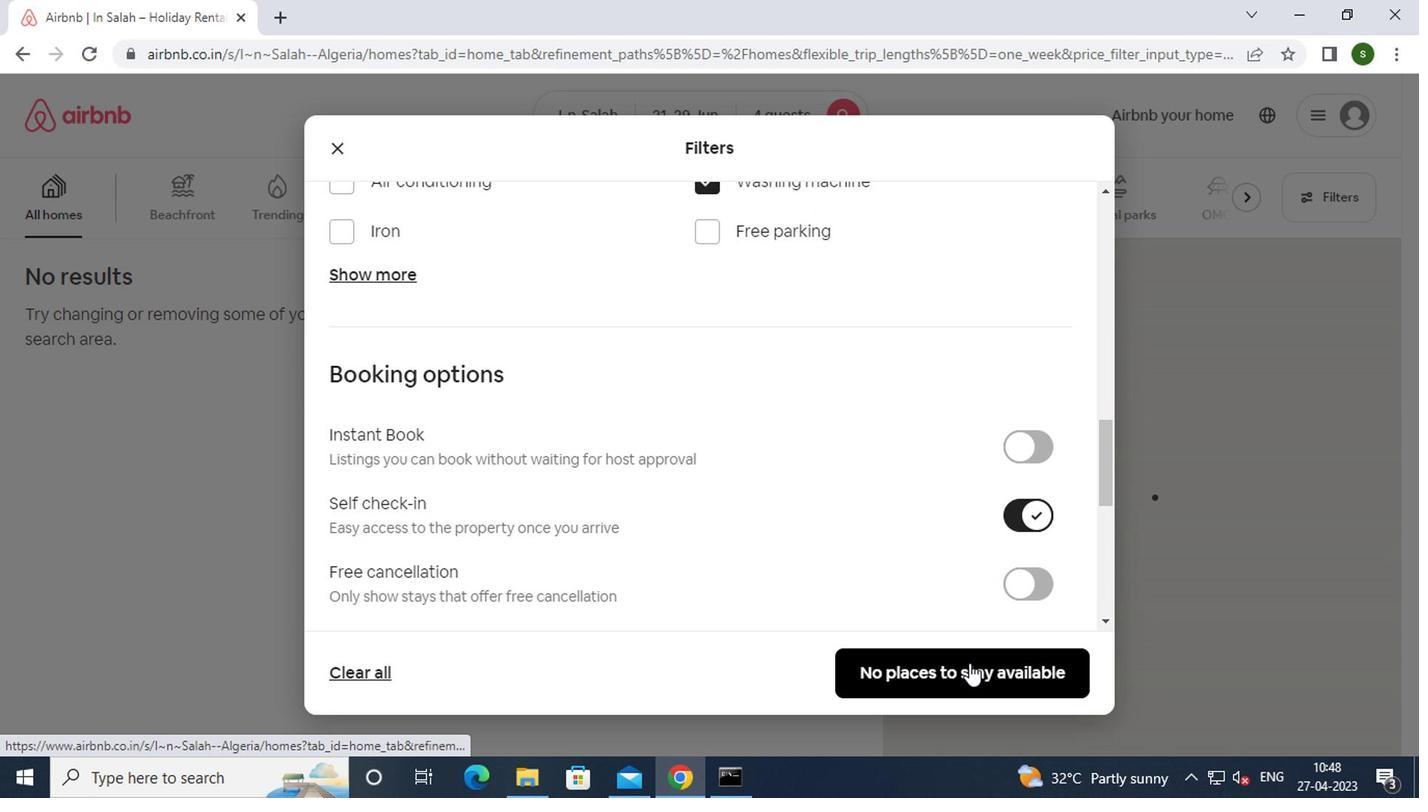 
